 Task: Find connections with filter location Goražde with filter topic #personalbrandingwith filter profile language Potuguese with filter current company Hotel Jobs India with filter school SSVPS'S BAPUSAHEB SHIVAJIRAO DEORE COLLEGE OF ENGINEERING, DHULE. with filter industry Sugar and Confectionery Product Manufacturing with filter service category SupportTechnical Writing with filter keywords title Mechanical Engineer
Action: Mouse moved to (502, 95)
Screenshot: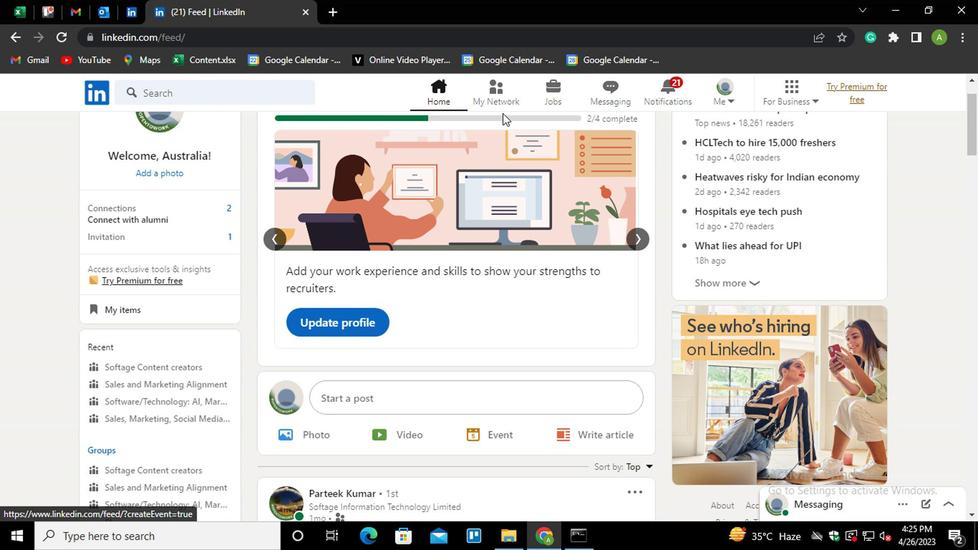 
Action: Mouse pressed left at (502, 95)
Screenshot: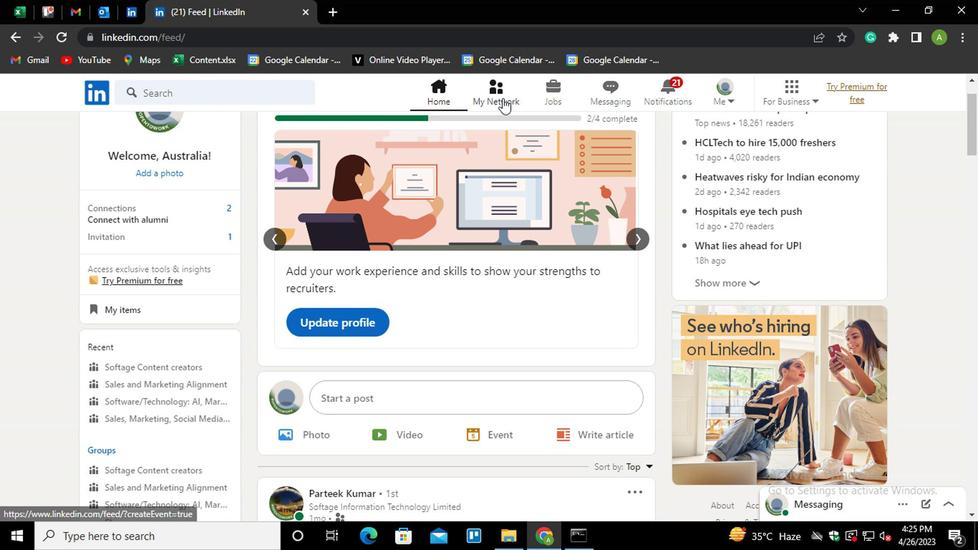 
Action: Mouse moved to (196, 163)
Screenshot: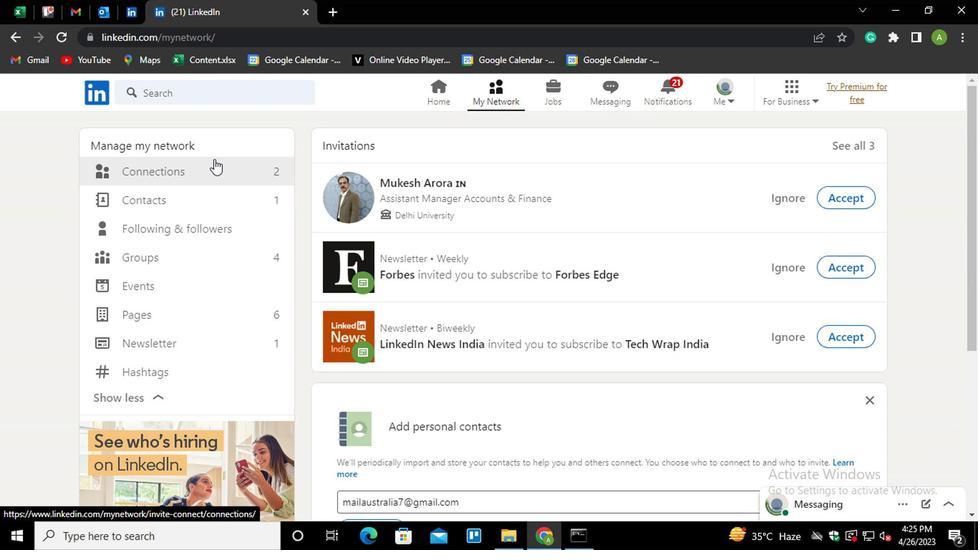 
Action: Mouse pressed left at (196, 163)
Screenshot: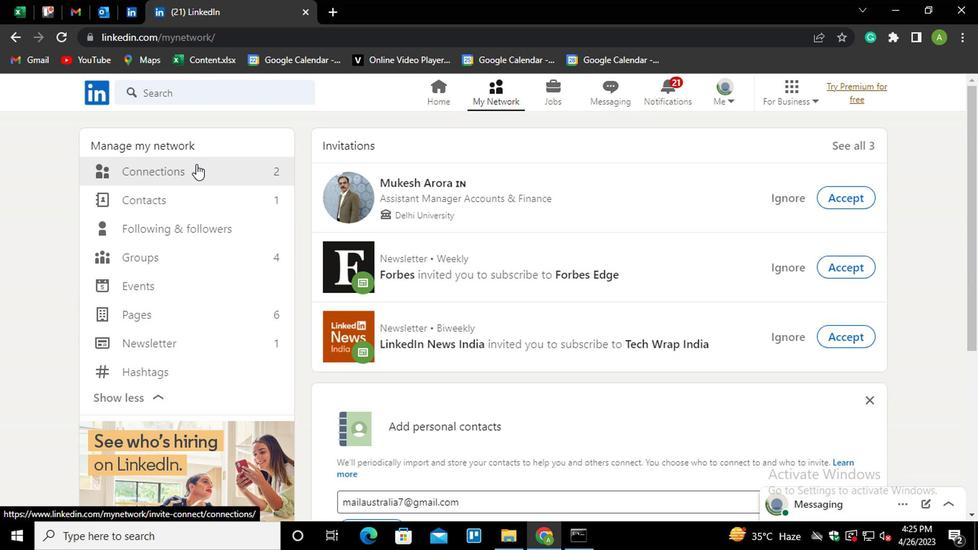 
Action: Mouse moved to (598, 169)
Screenshot: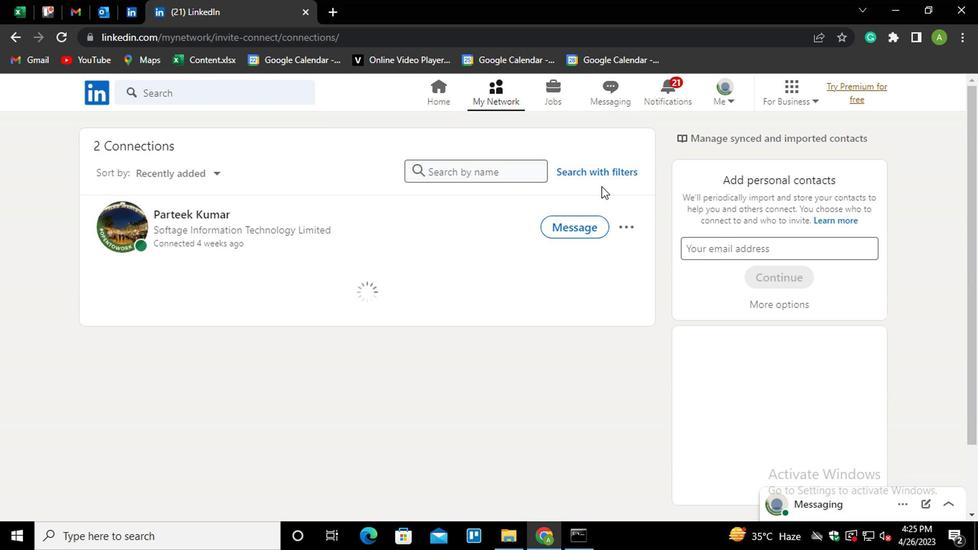 
Action: Mouse pressed left at (598, 169)
Screenshot: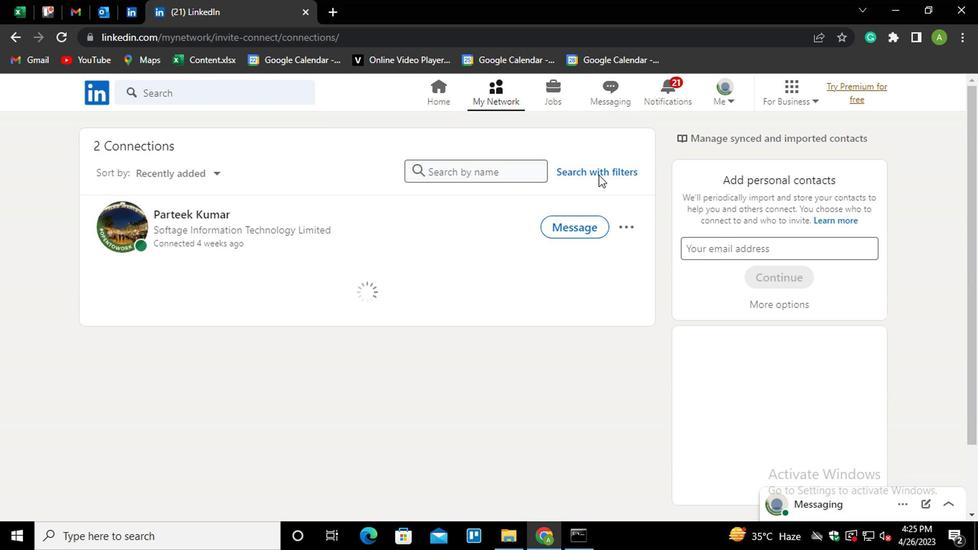 
Action: Mouse moved to (475, 130)
Screenshot: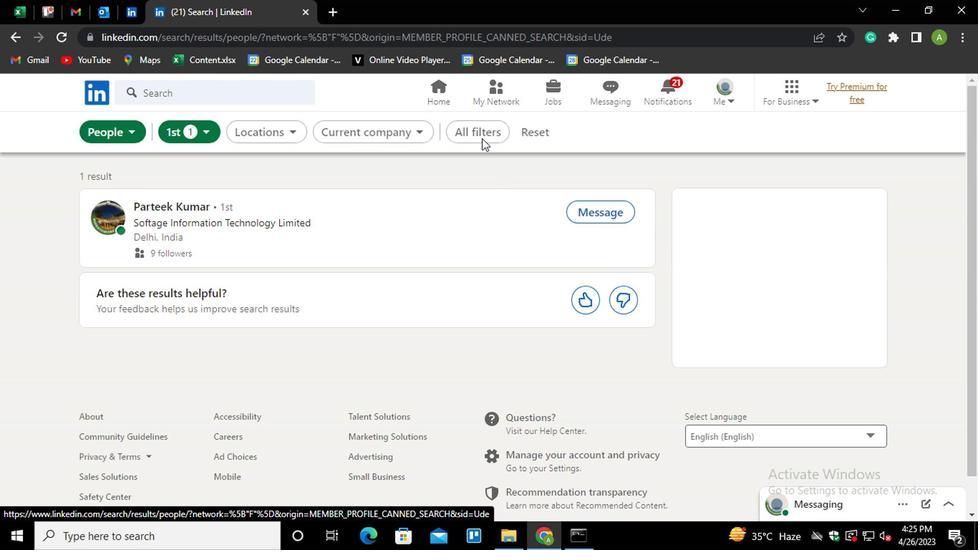 
Action: Mouse pressed left at (475, 130)
Screenshot: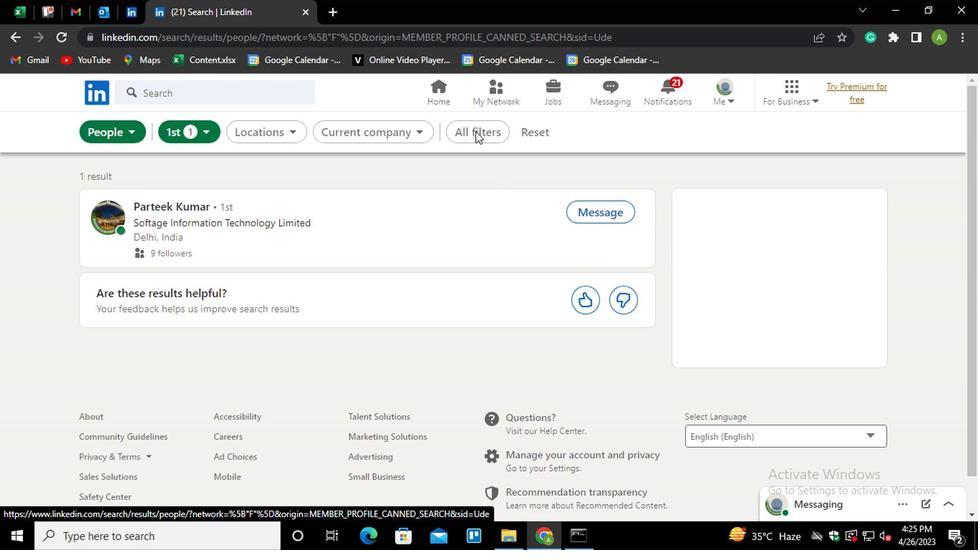 
Action: Mouse moved to (477, 136)
Screenshot: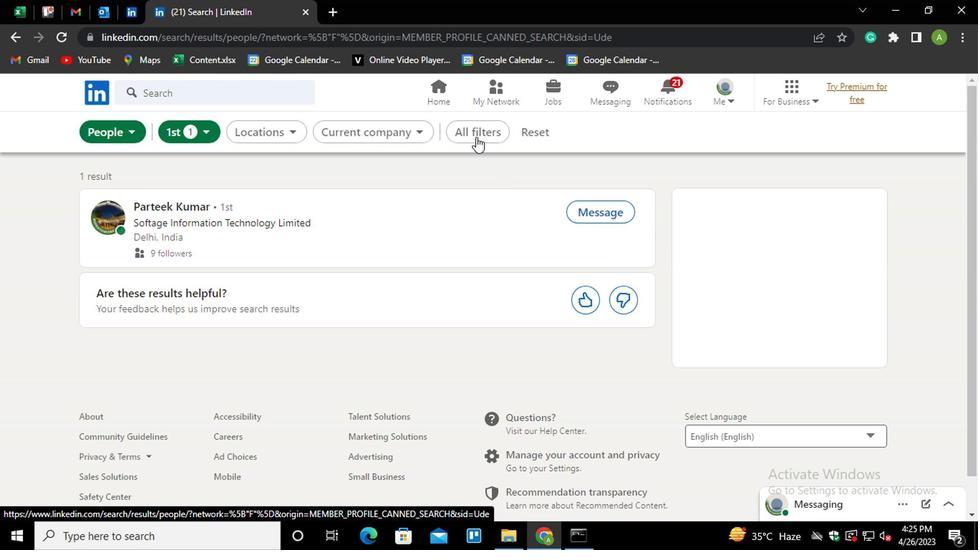 
Action: Mouse pressed left at (477, 136)
Screenshot: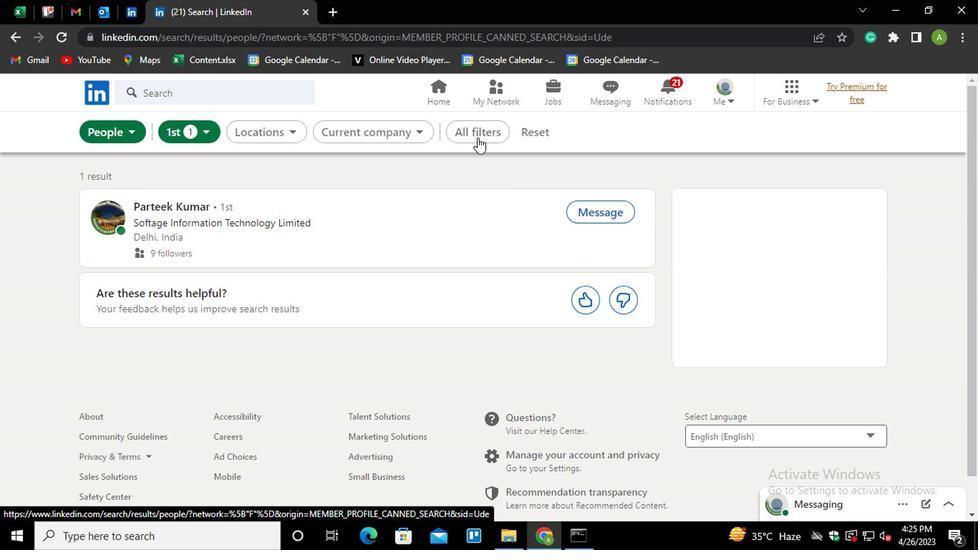 
Action: Mouse moved to (480, 131)
Screenshot: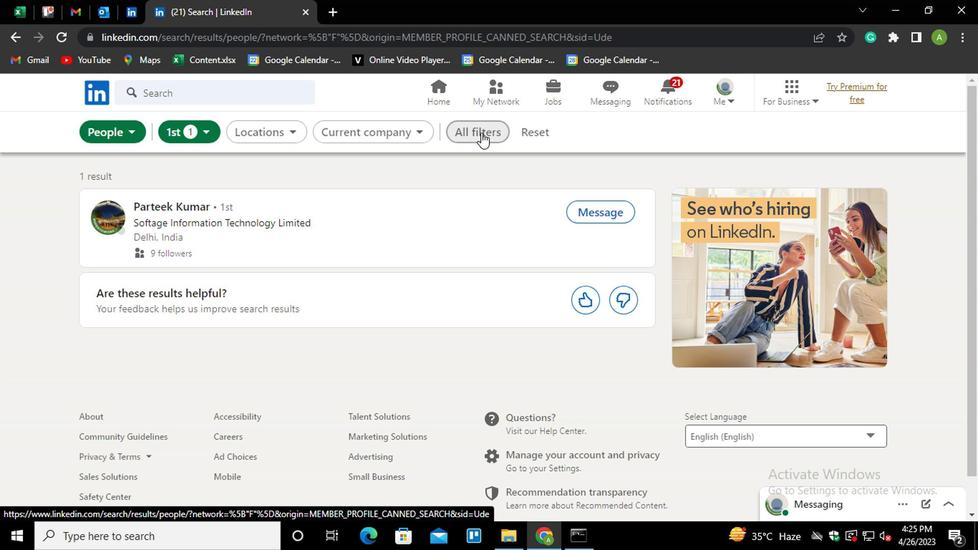 
Action: Mouse pressed left at (480, 131)
Screenshot: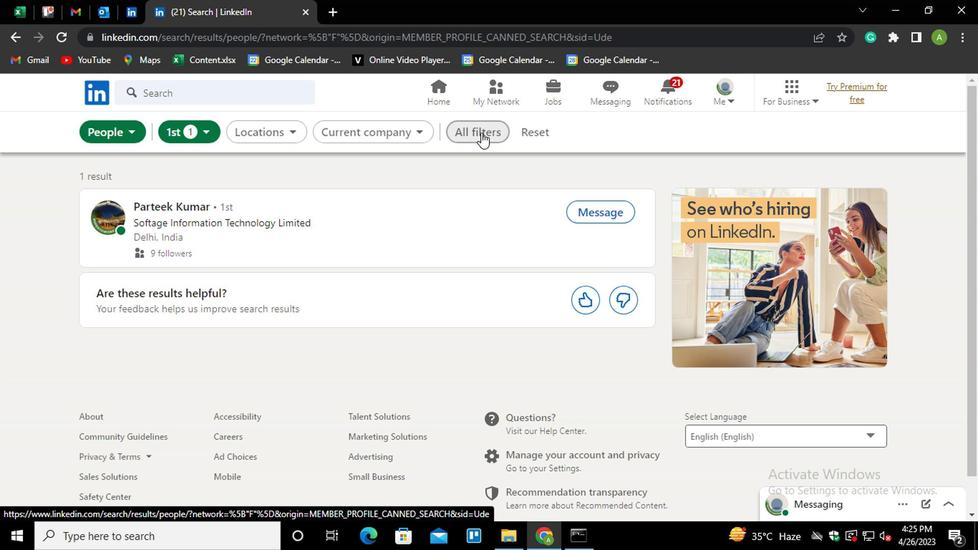 
Action: Mouse moved to (687, 265)
Screenshot: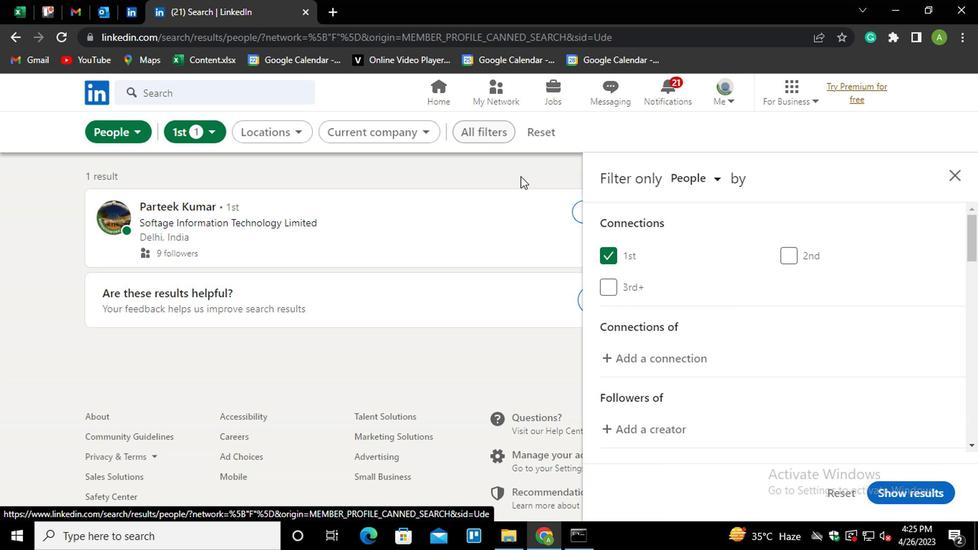 
Action: Mouse scrolled (687, 264) with delta (0, -1)
Screenshot: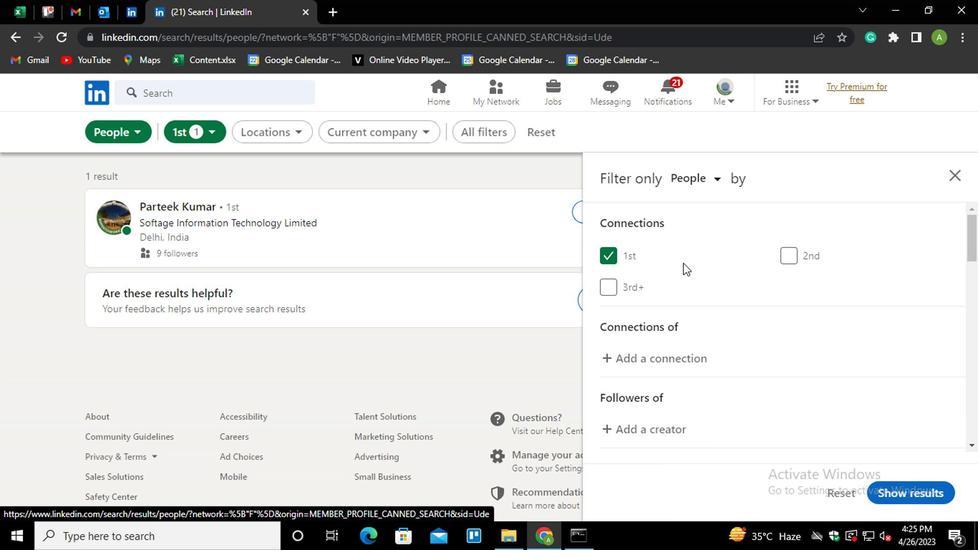 
Action: Mouse scrolled (687, 264) with delta (0, -1)
Screenshot: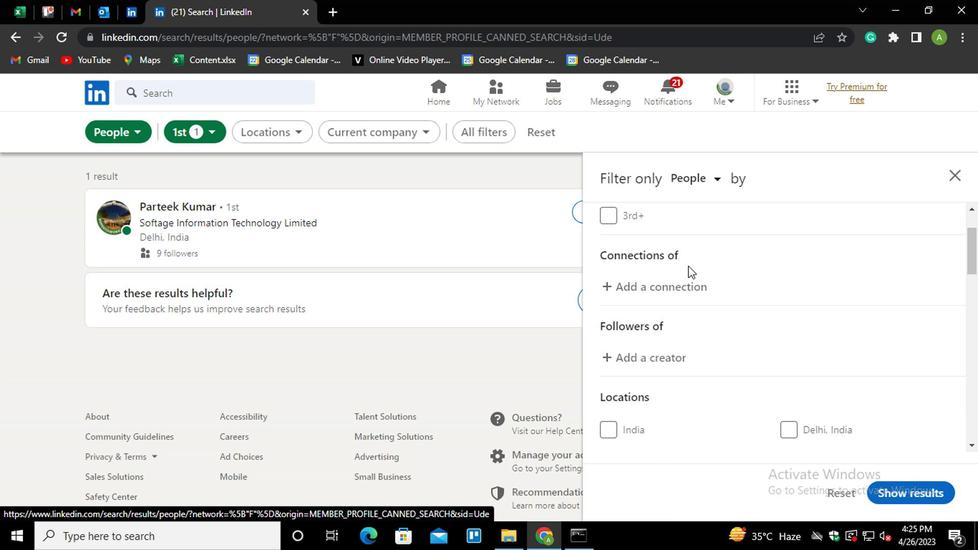 
Action: Mouse scrolled (687, 264) with delta (0, -1)
Screenshot: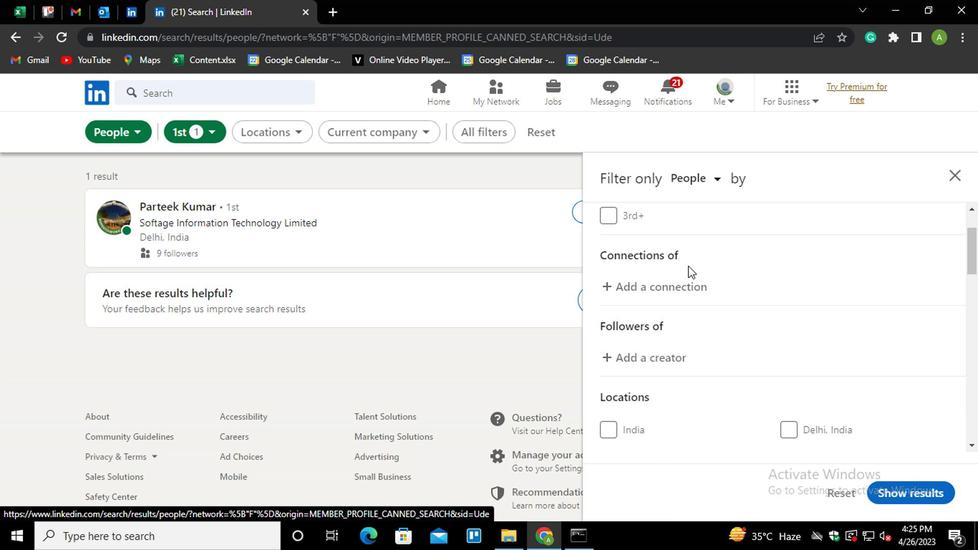 
Action: Mouse moved to (687, 265)
Screenshot: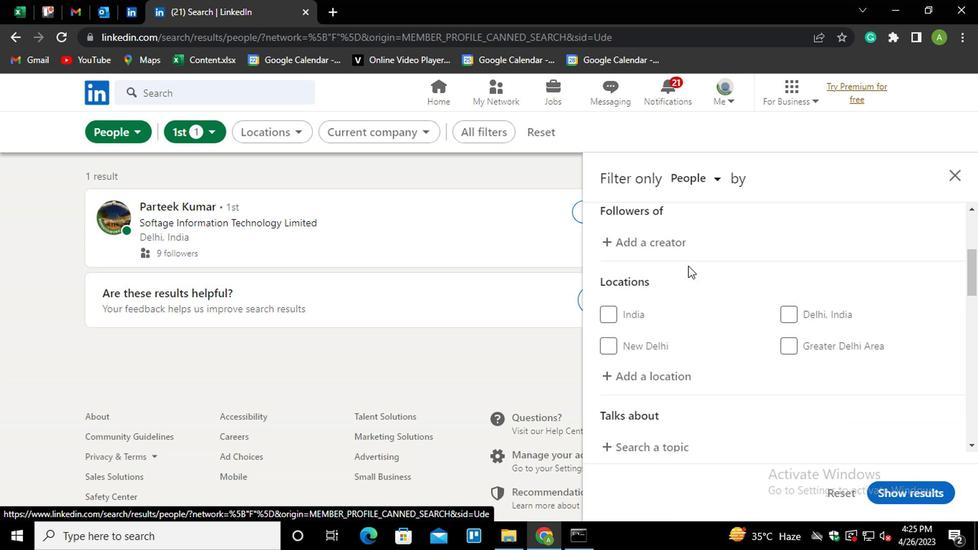 
Action: Mouse scrolled (687, 264) with delta (0, -1)
Screenshot: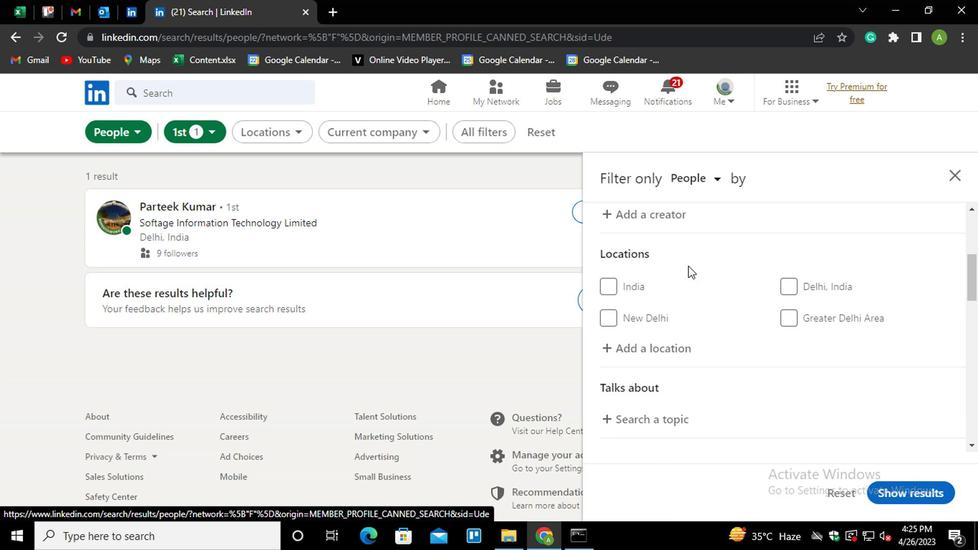 
Action: Mouse moved to (665, 266)
Screenshot: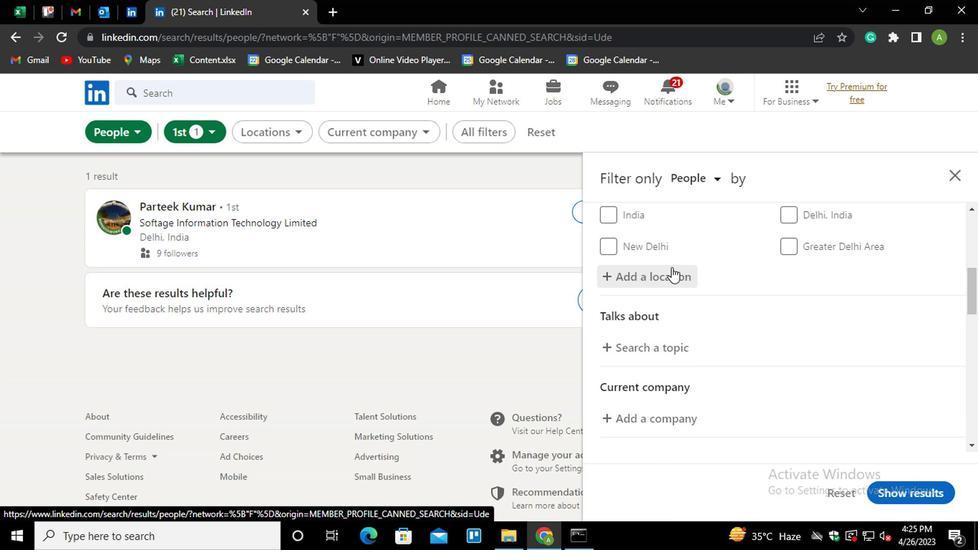 
Action: Mouse pressed left at (665, 266)
Screenshot: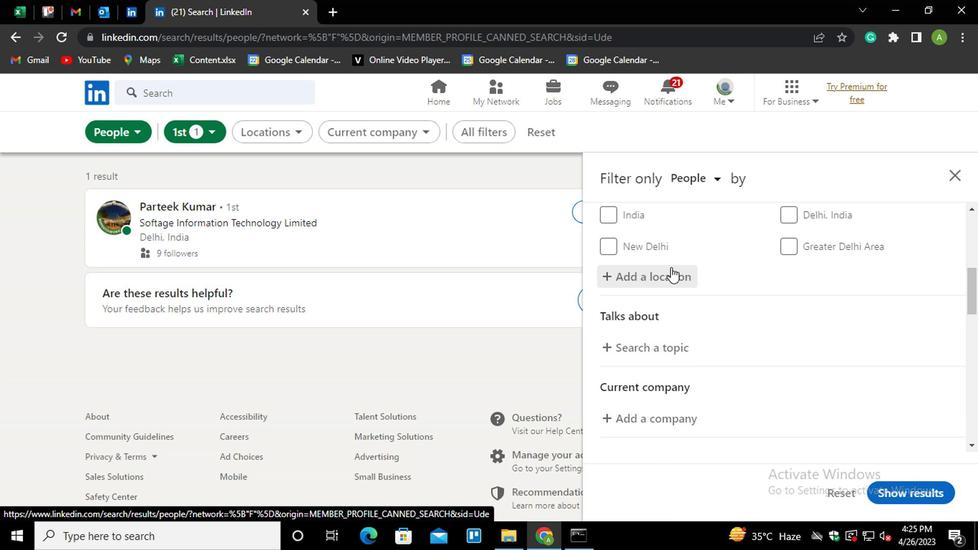 
Action: Mouse moved to (668, 274)
Screenshot: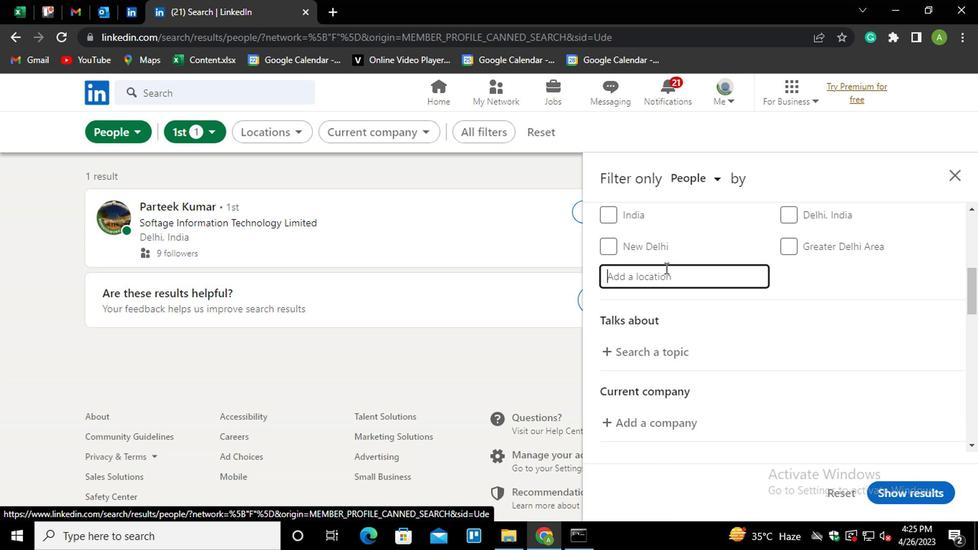 
Action: Mouse pressed left at (668, 274)
Screenshot: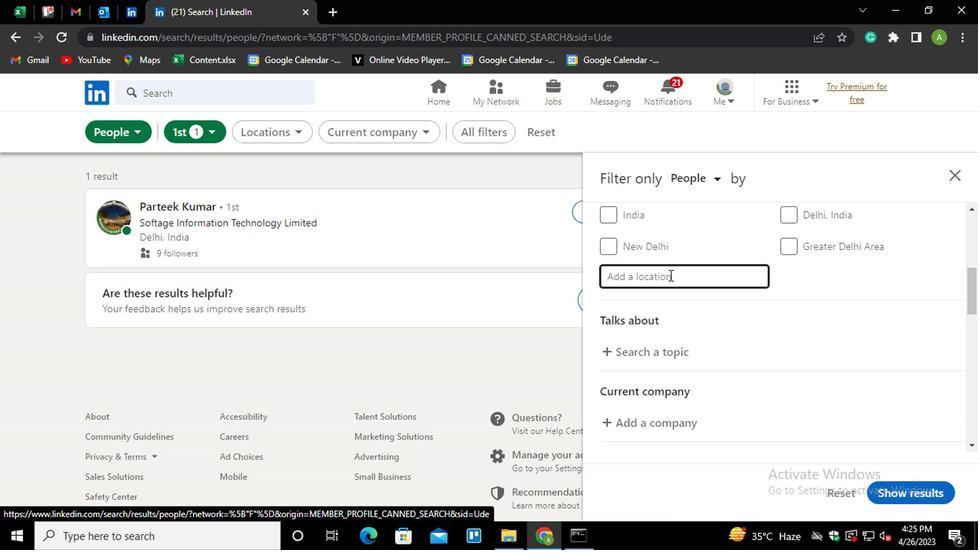 
Action: Mouse moved to (667, 276)
Screenshot: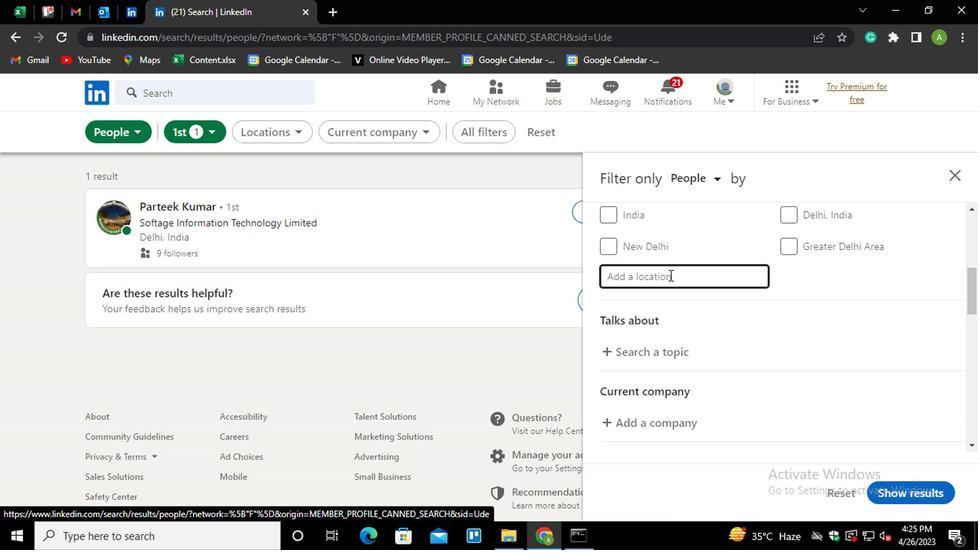 
Action: Key pressed <Key.shift>GORAZDE
Screenshot: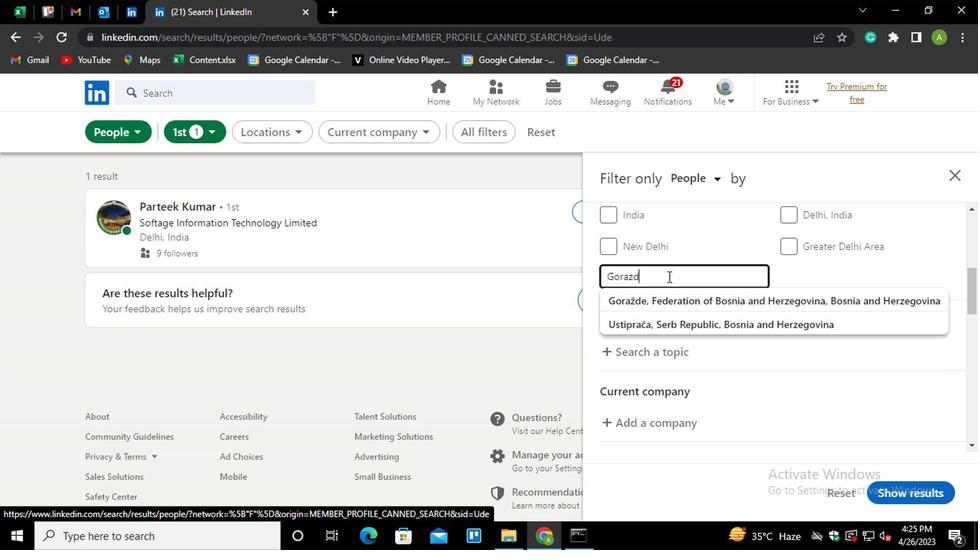 
Action: Mouse moved to (740, 249)
Screenshot: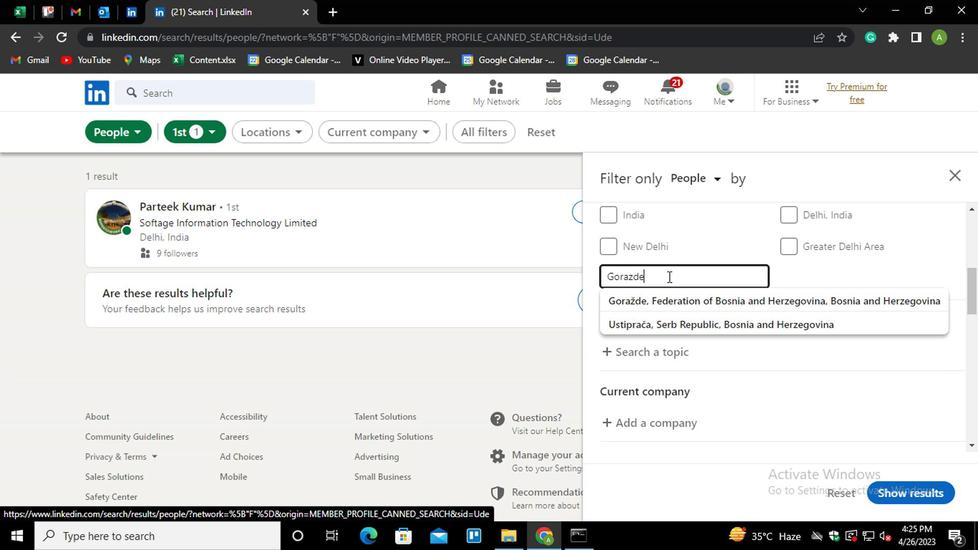 
Action: Key pressed <Key.down><Key.enter>
Screenshot: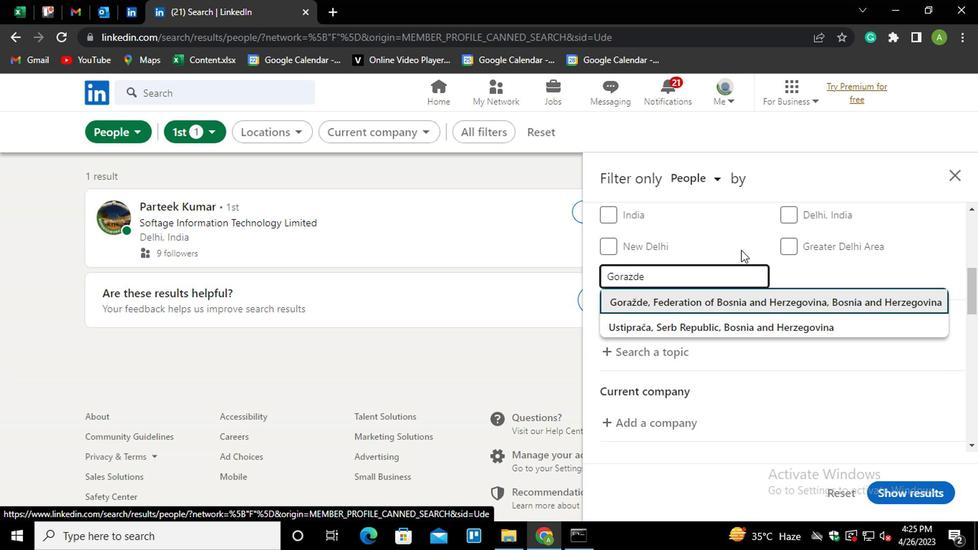 
Action: Mouse moved to (748, 246)
Screenshot: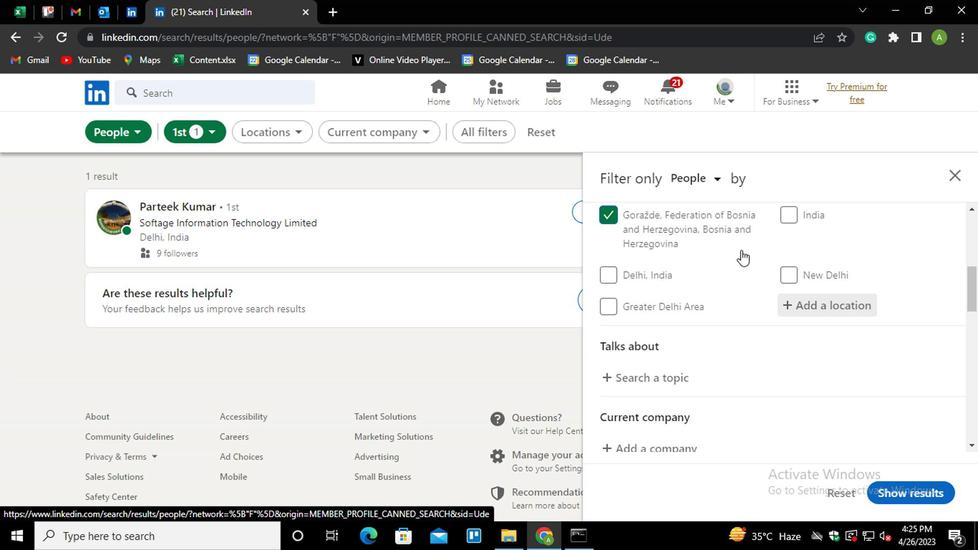 
Action: Mouse scrolled (748, 245) with delta (0, -1)
Screenshot: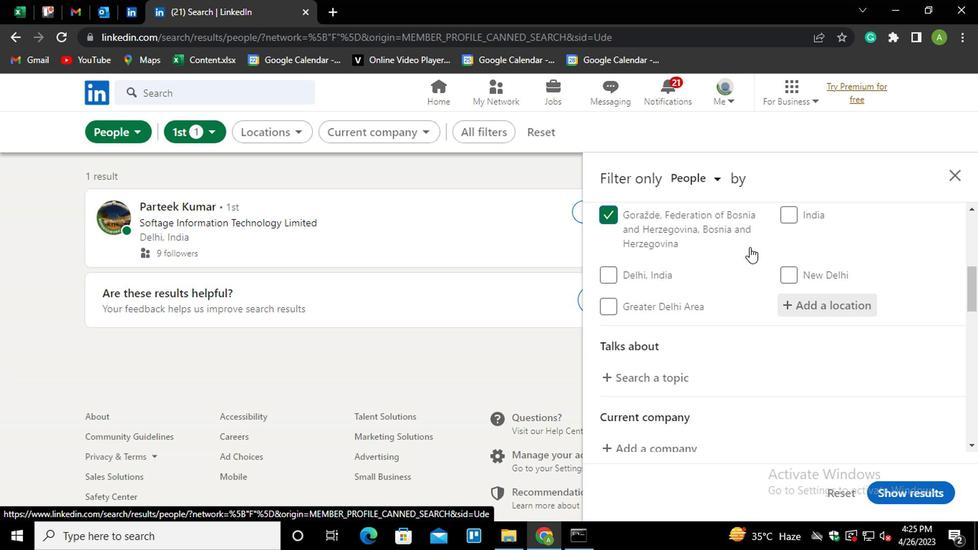 
Action: Mouse moved to (689, 294)
Screenshot: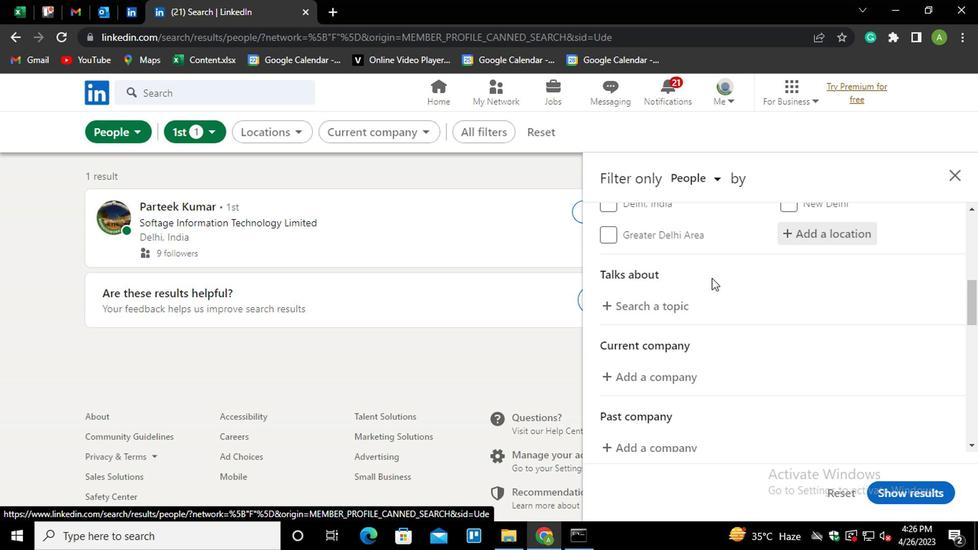 
Action: Mouse pressed left at (689, 294)
Screenshot: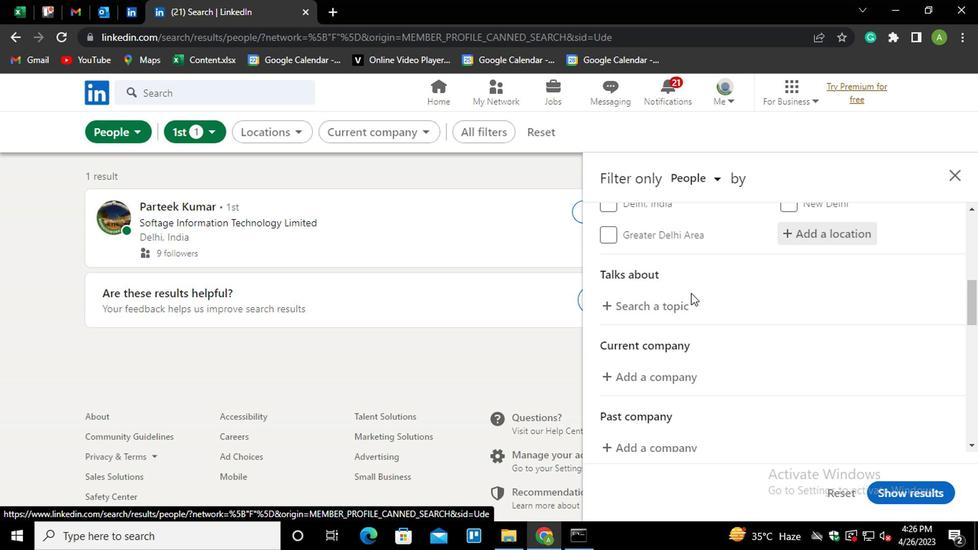 
Action: Mouse moved to (692, 302)
Screenshot: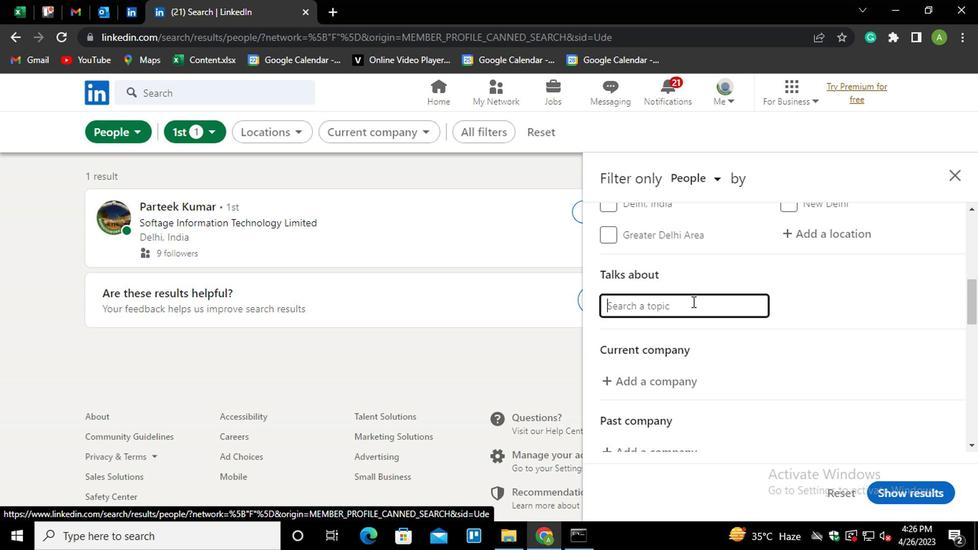 
Action: Mouse pressed left at (692, 302)
Screenshot: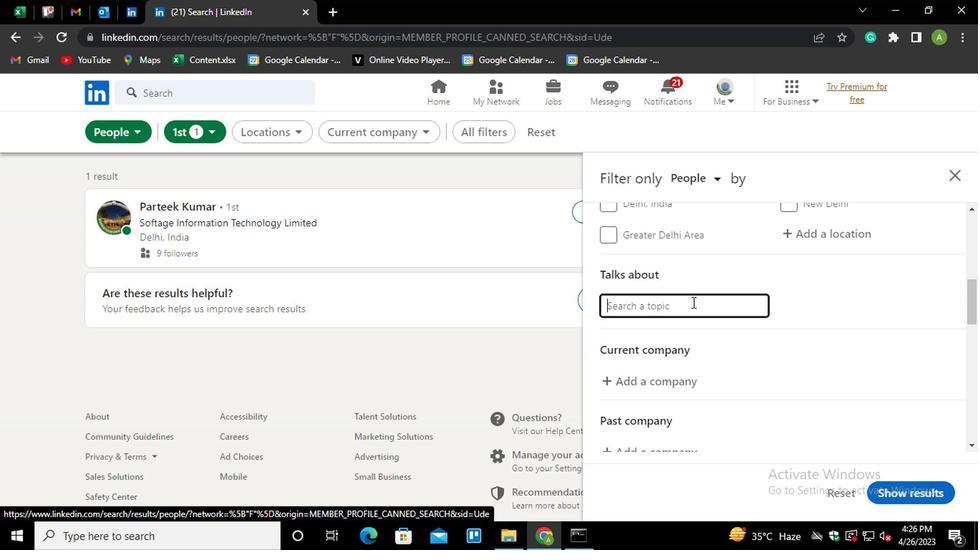 
Action: Mouse moved to (691, 303)
Screenshot: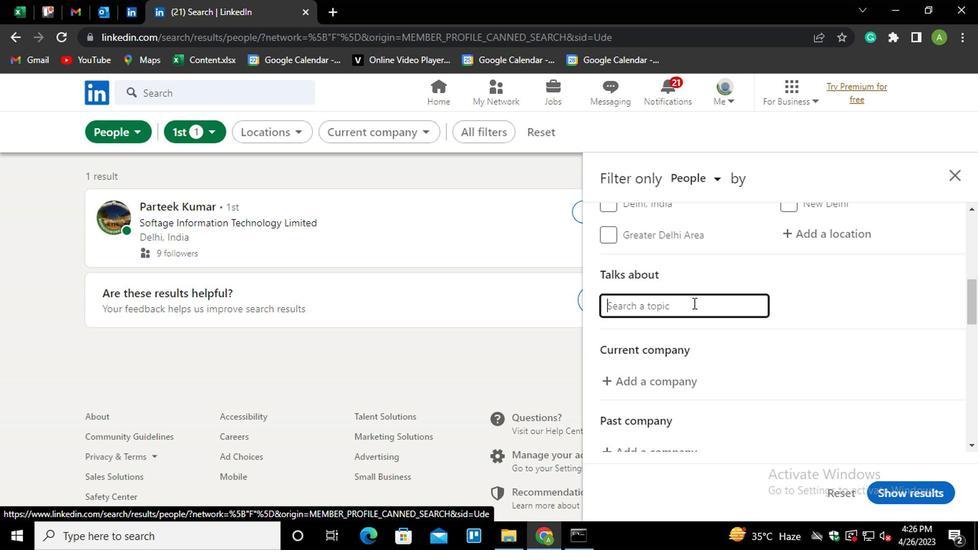 
Action: Key pressed <Key.shift>
Screenshot: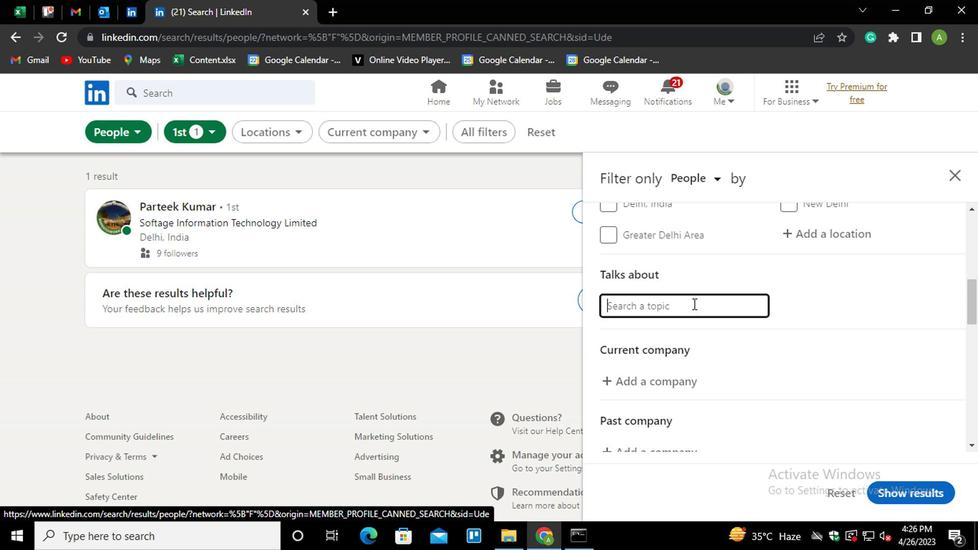 
Action: Mouse moved to (691, 303)
Screenshot: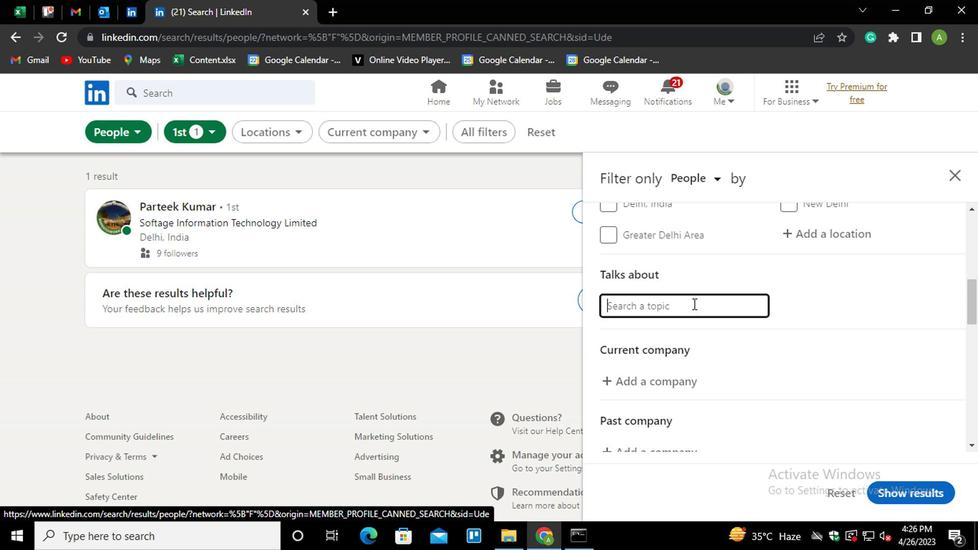 
Action: Key pressed <Key.shift><Key.shift><Key.shift><Key.shift><Key.shift><Key.shift><Key.shift><Key.shift><Key.shift><Key.shift><Key.shift><Key.shift><Key.shift><Key.shift><Key.shift><Key.shift><Key.shift>#PERSONALTRAINING
Screenshot: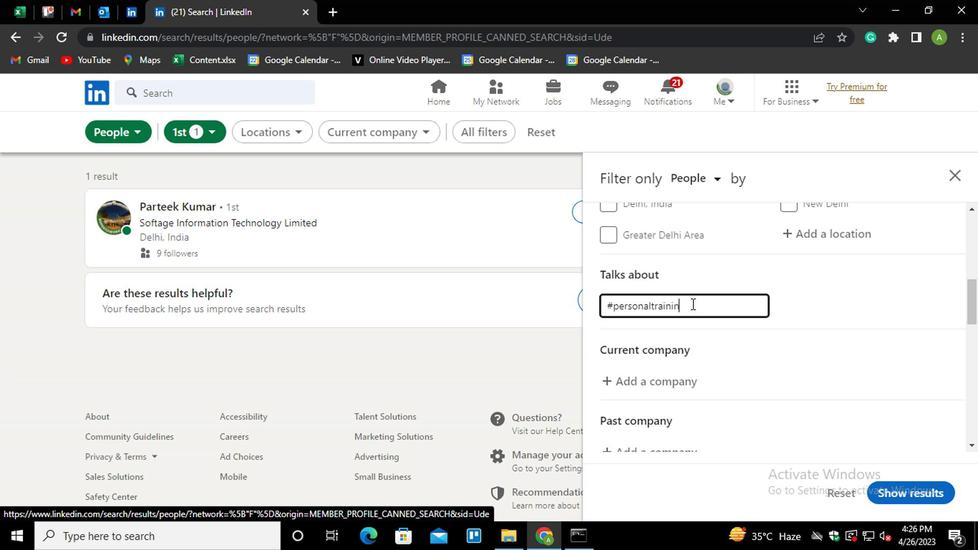 
Action: Mouse moved to (833, 304)
Screenshot: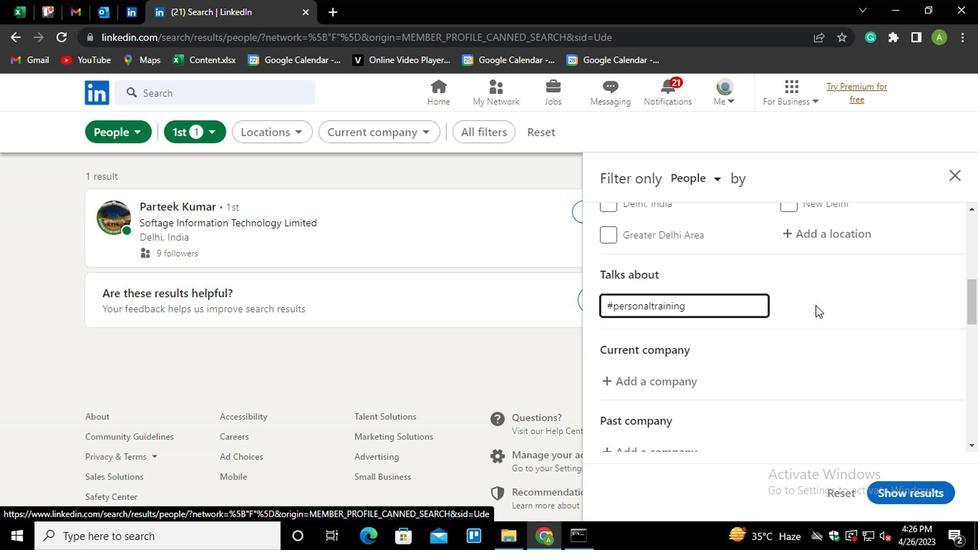
Action: Mouse pressed left at (833, 304)
Screenshot: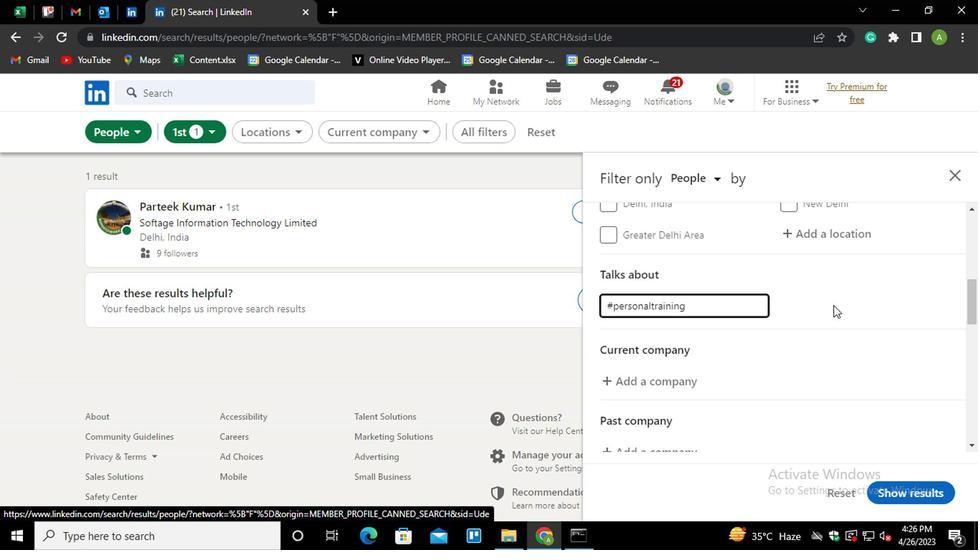 
Action: Mouse moved to (830, 317)
Screenshot: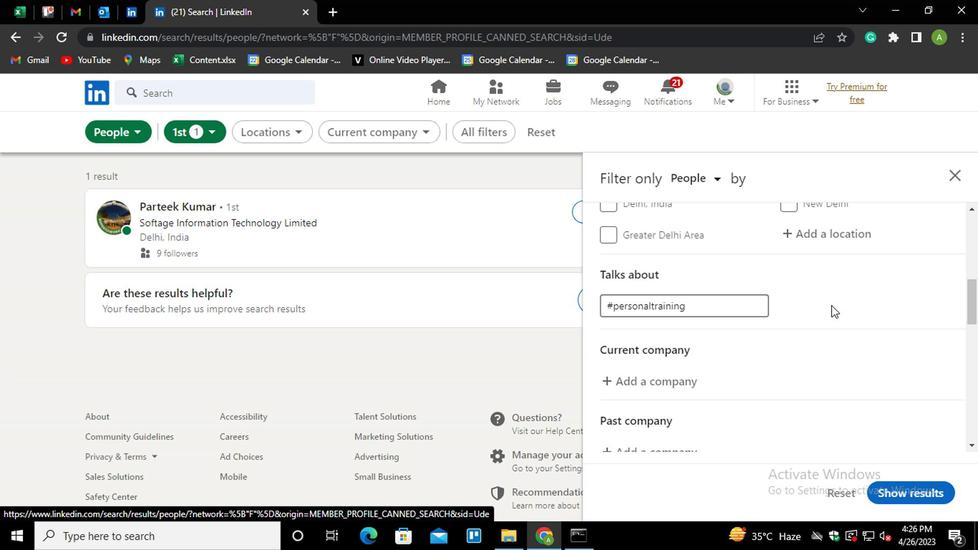 
Action: Mouse scrolled (830, 316) with delta (0, 0)
Screenshot: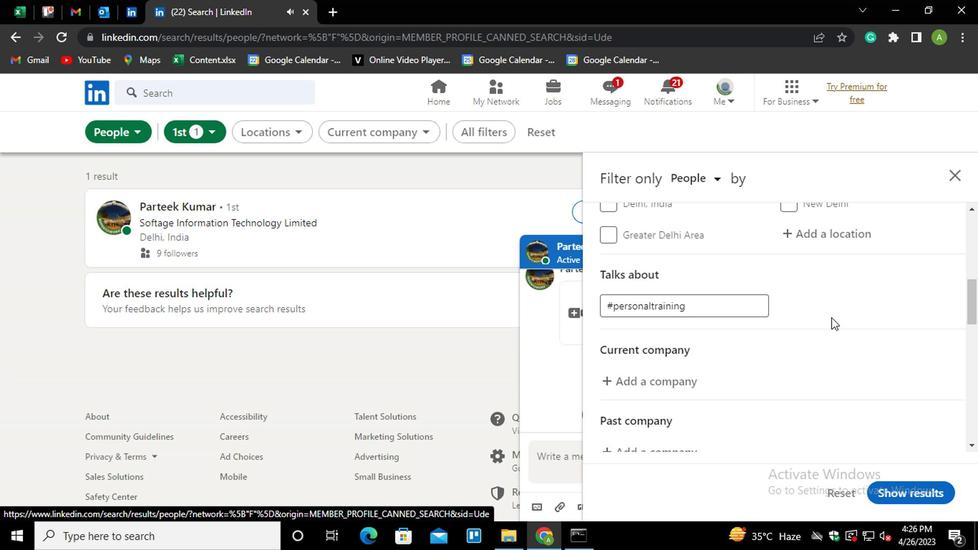
Action: Mouse moved to (829, 318)
Screenshot: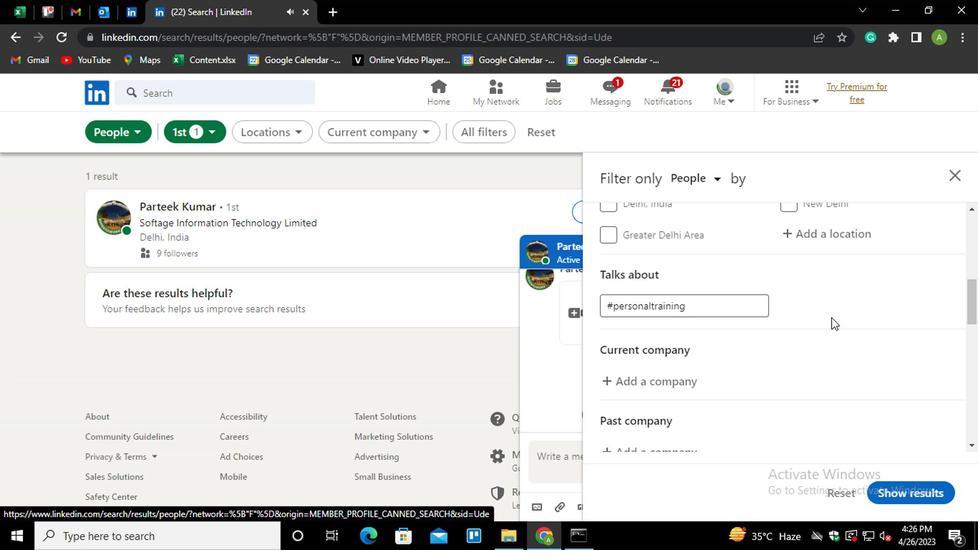 
Action: Mouse scrolled (829, 317) with delta (0, -1)
Screenshot: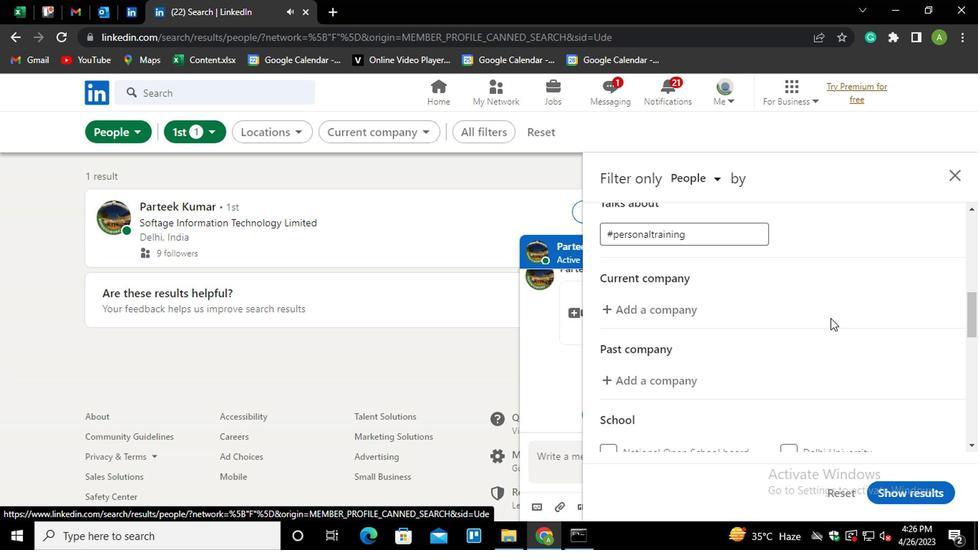 
Action: Mouse scrolled (829, 317) with delta (0, -1)
Screenshot: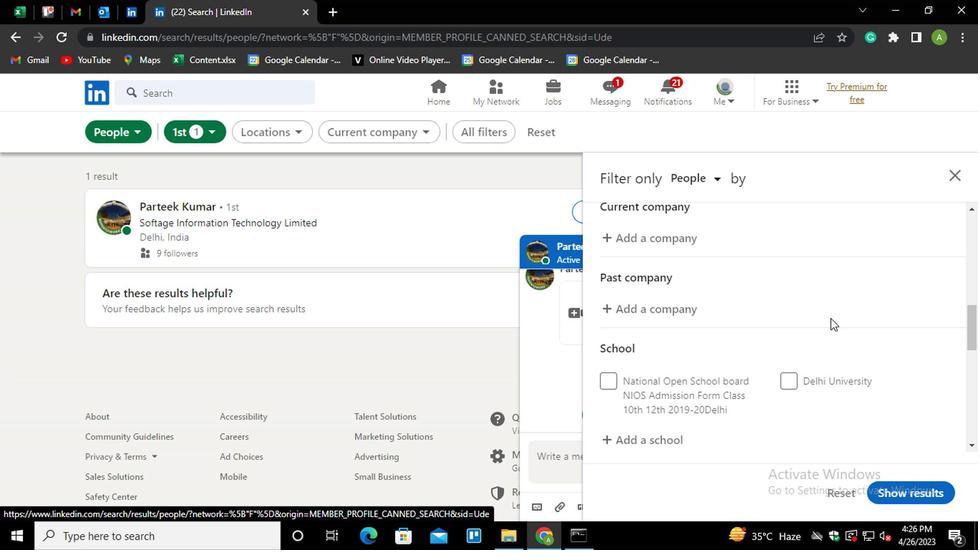 
Action: Mouse scrolled (829, 317) with delta (0, -1)
Screenshot: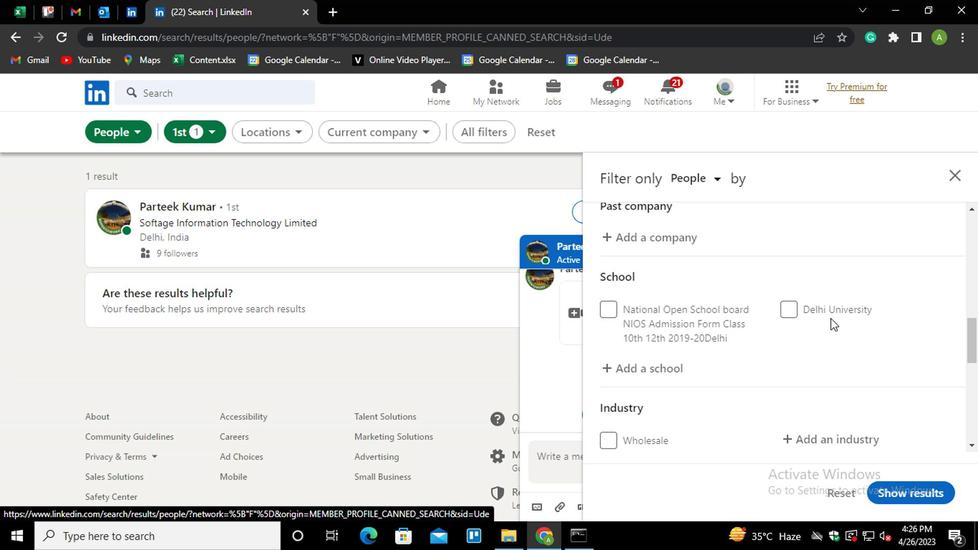 
Action: Mouse scrolled (829, 318) with delta (0, 0)
Screenshot: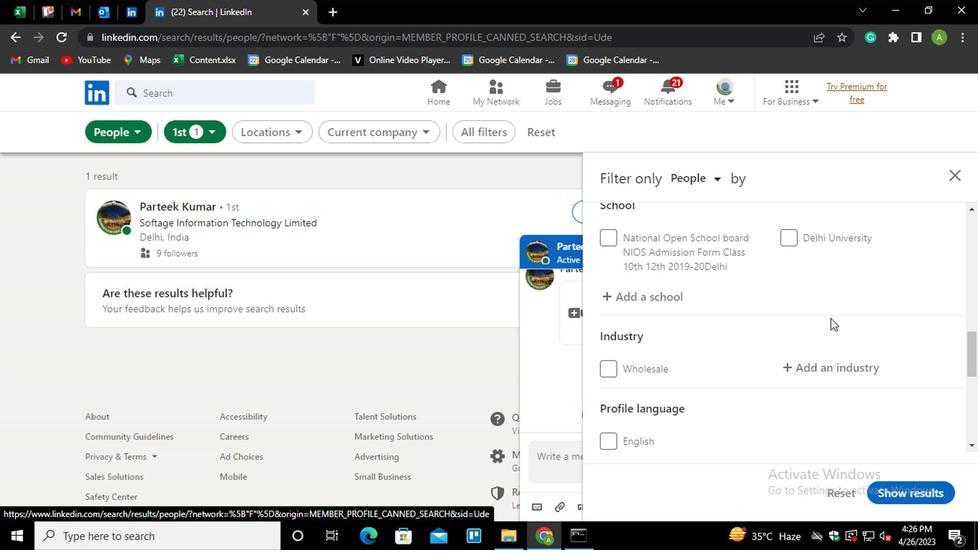 
Action: Mouse moved to (828, 319)
Screenshot: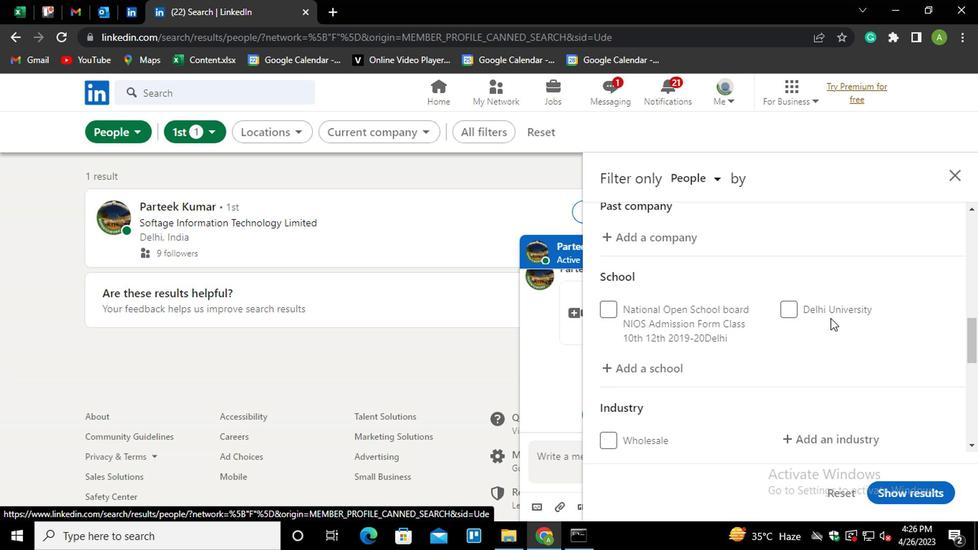 
Action: Mouse scrolled (828, 318) with delta (0, -1)
Screenshot: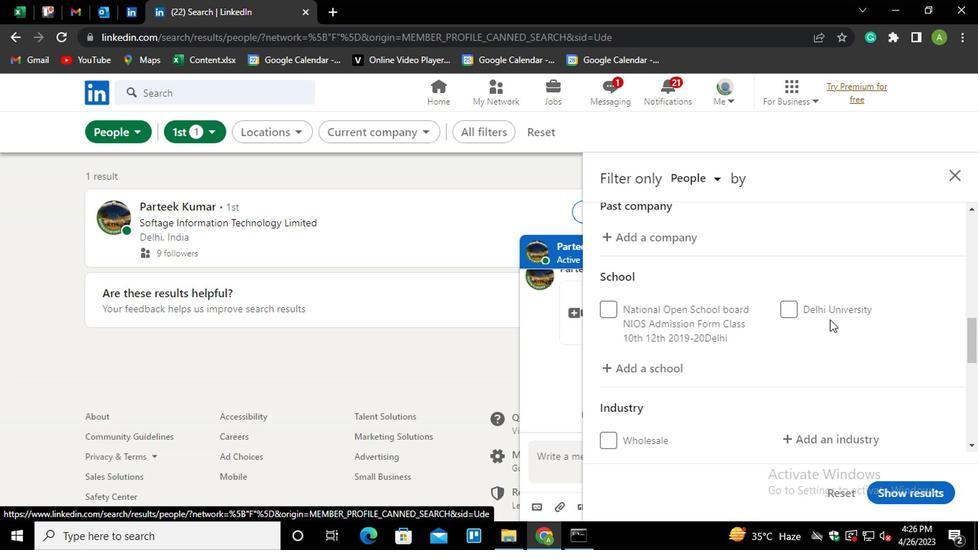 
Action: Mouse scrolled (828, 320) with delta (0, 0)
Screenshot: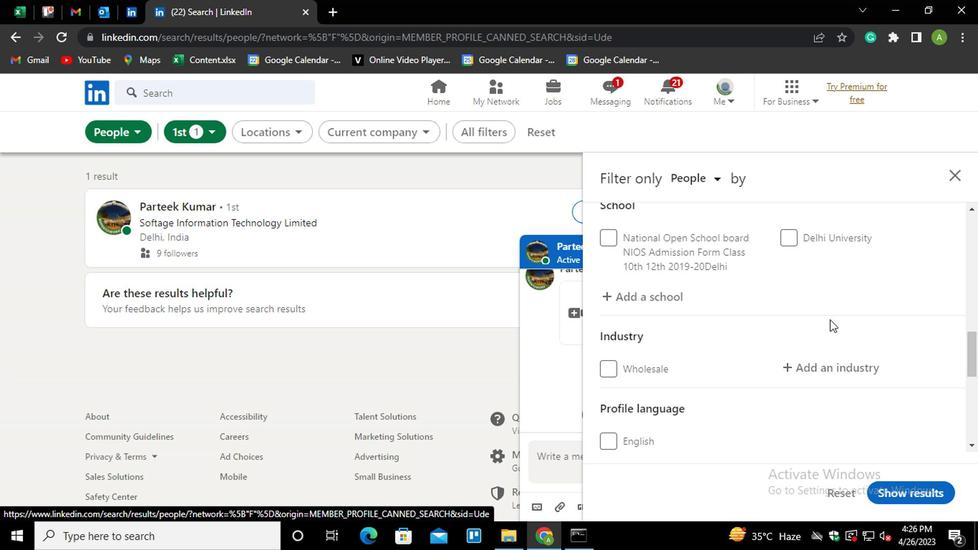 
Action: Mouse moved to (828, 319)
Screenshot: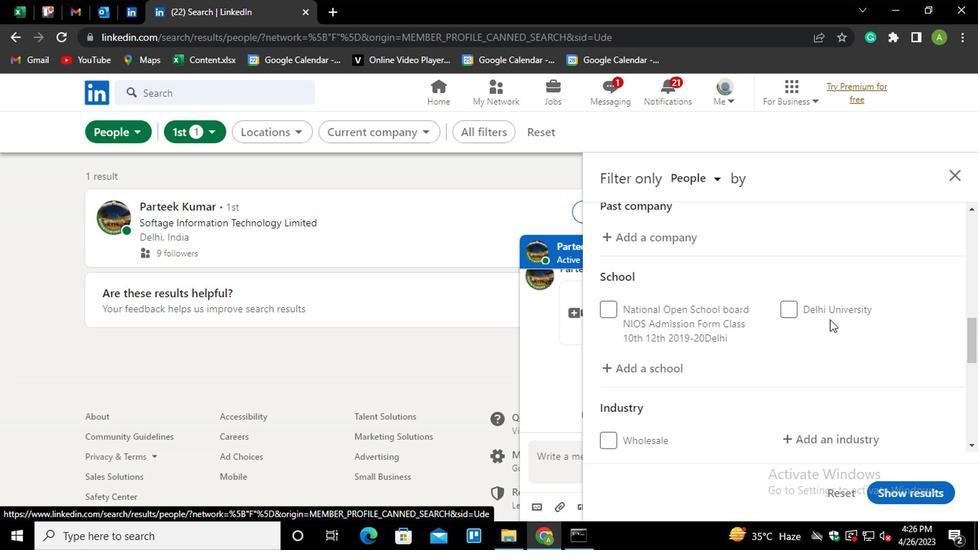 
Action: Mouse scrolled (828, 320) with delta (0, 0)
Screenshot: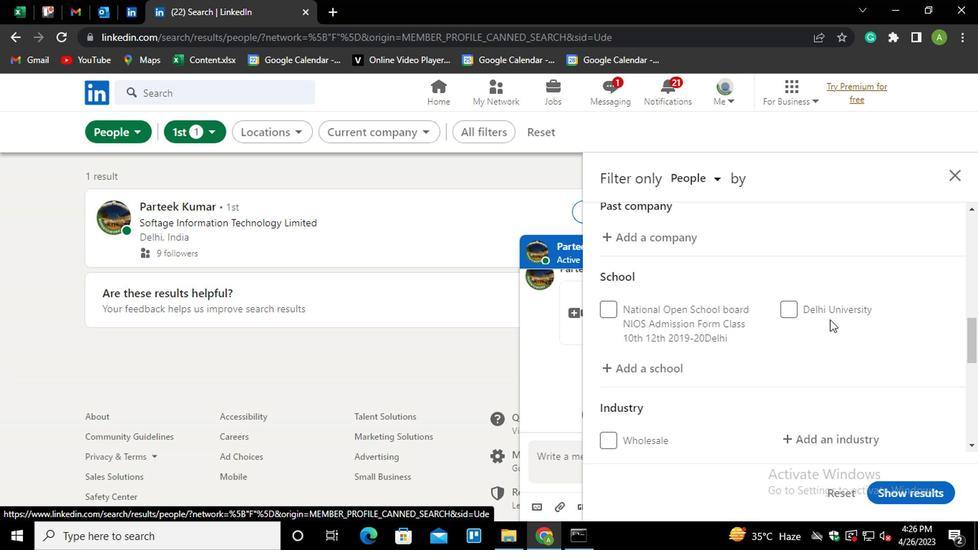 
Action: Mouse scrolled (828, 320) with delta (0, 0)
Screenshot: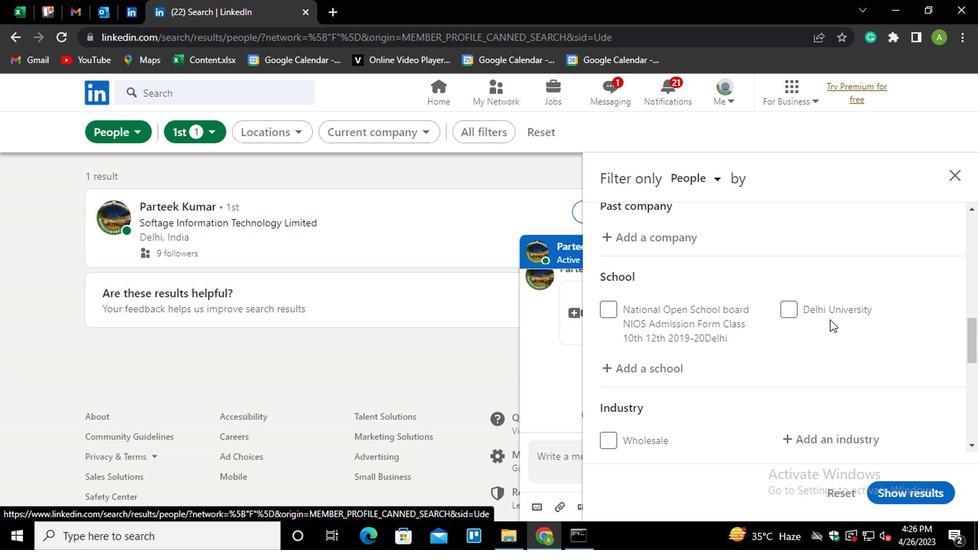 
Action: Mouse moved to (641, 295)
Screenshot: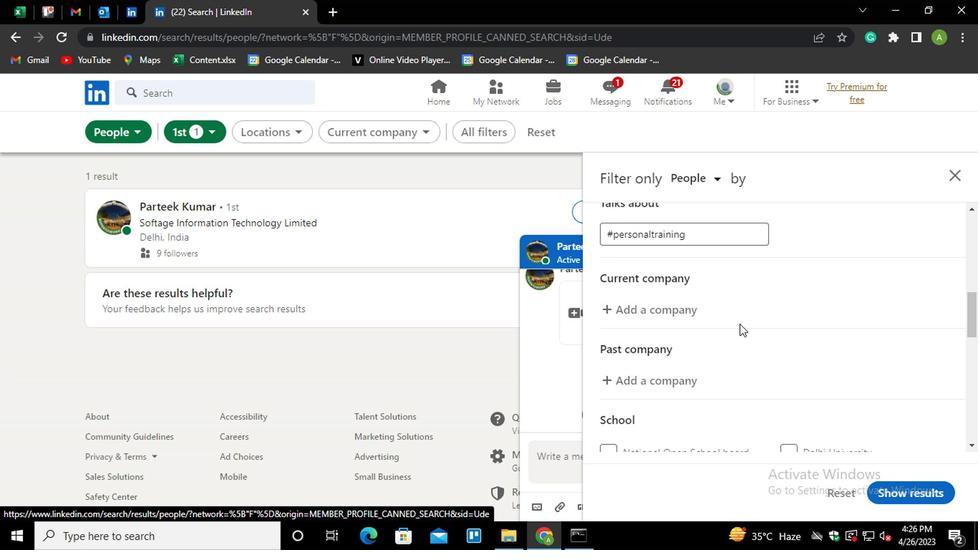 
Action: Mouse pressed left at (641, 295)
Screenshot: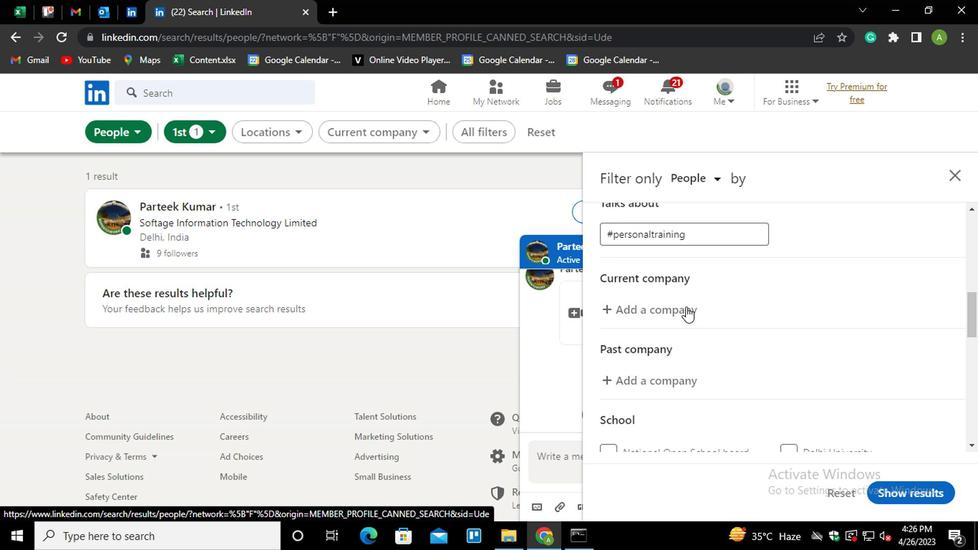 
Action: Mouse moved to (647, 302)
Screenshot: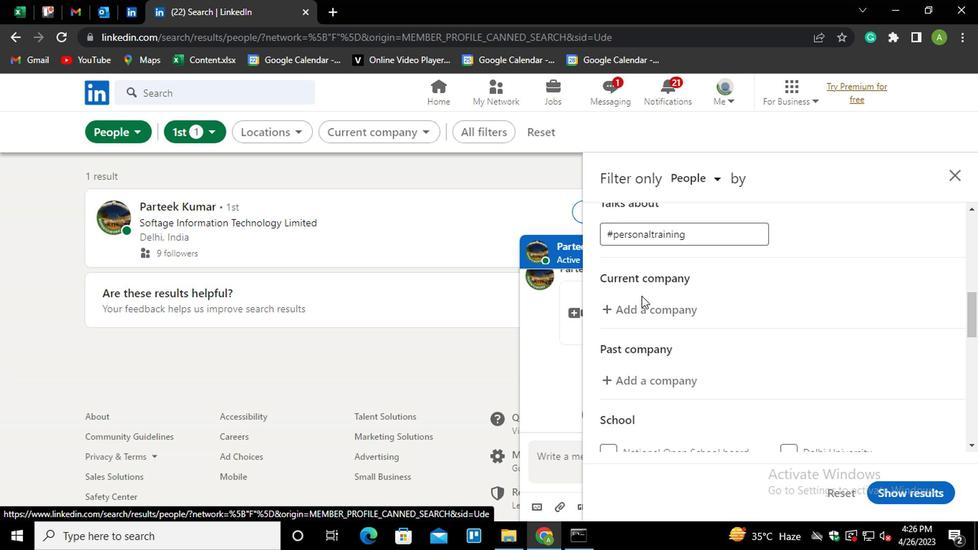 
Action: Mouse pressed left at (647, 302)
Screenshot: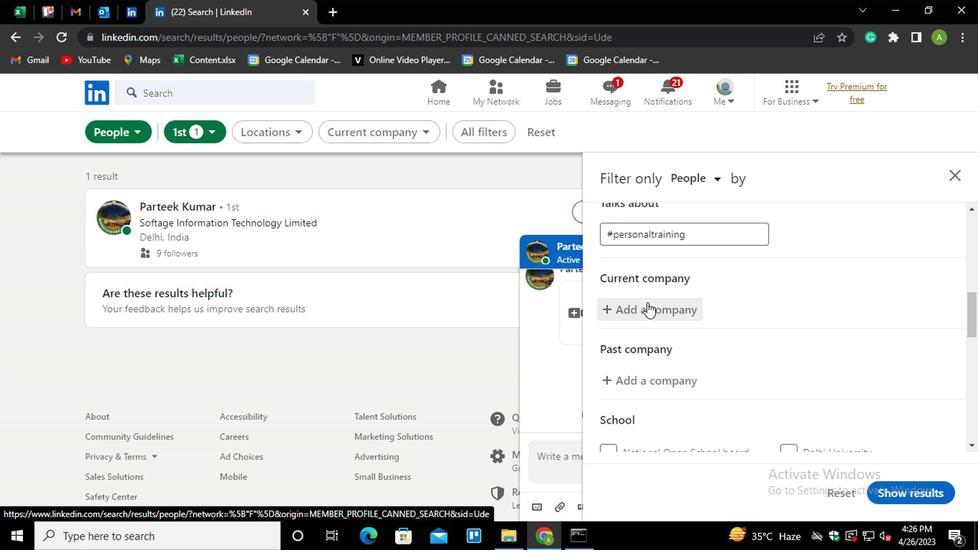 
Action: Mouse moved to (651, 306)
Screenshot: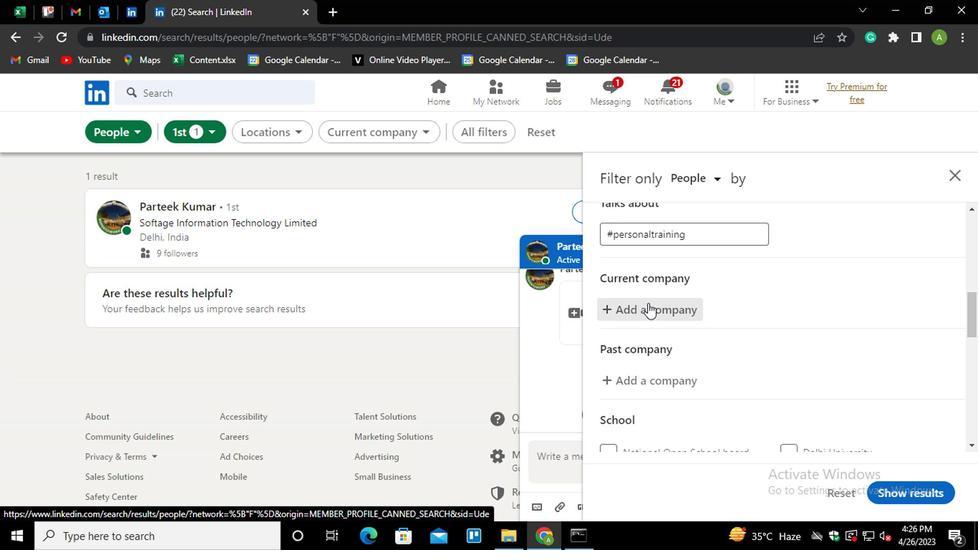 
Action: Mouse pressed left at (651, 306)
Screenshot: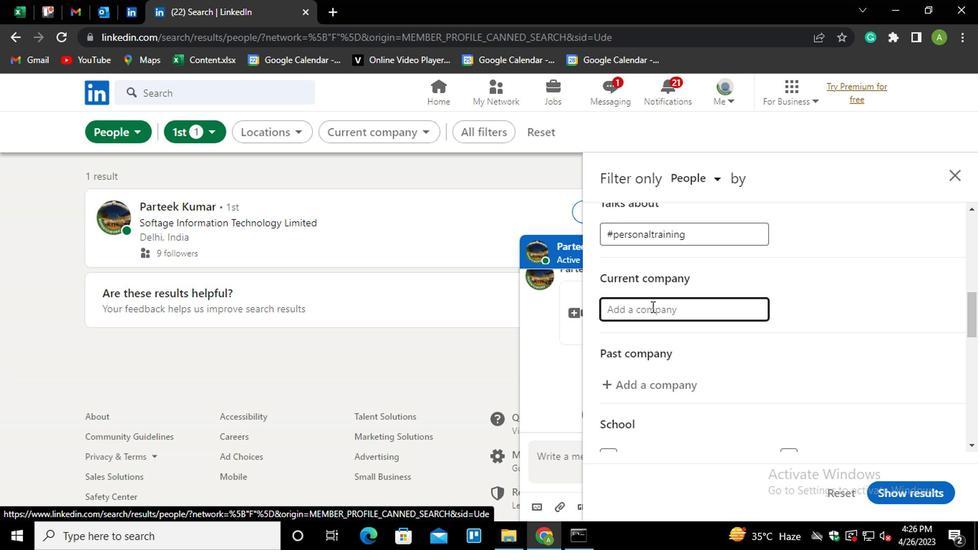
Action: Mouse moved to (651, 306)
Screenshot: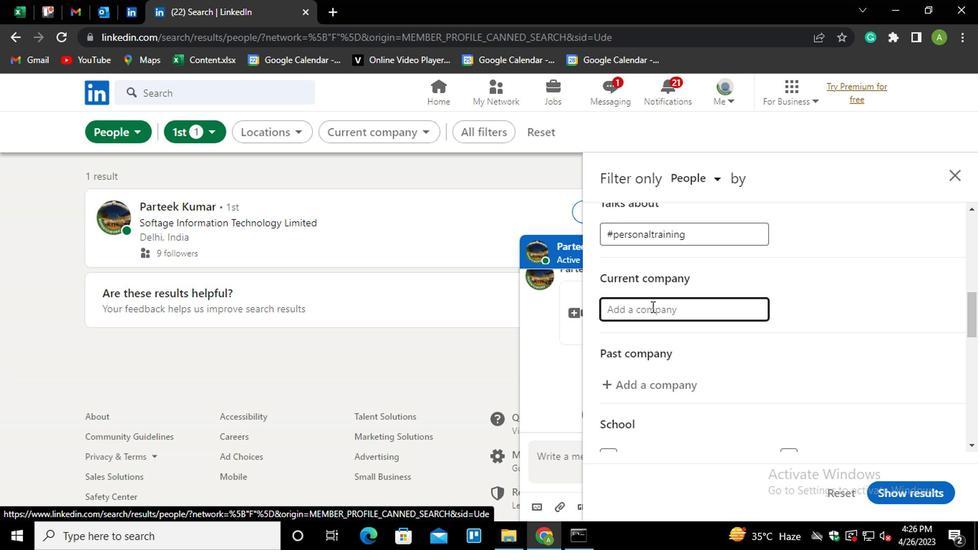 
Action: Key pressed <Key.shift_r><Key.shift_r><Key.shift_r>HOTEL<Key.space><Key.shift_r>JOBS<Key.down><Key.down><Key.down><Key.enter>
Screenshot: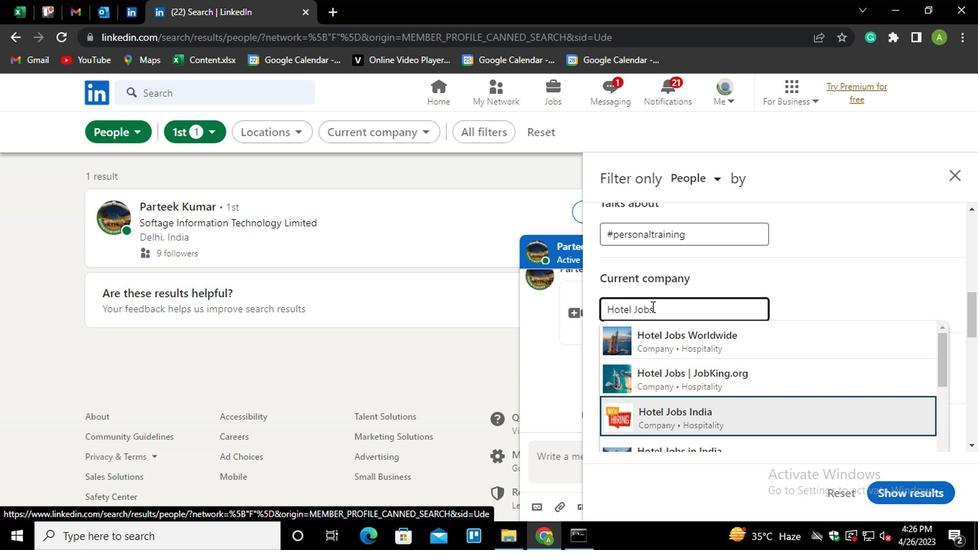 
Action: Mouse moved to (700, 366)
Screenshot: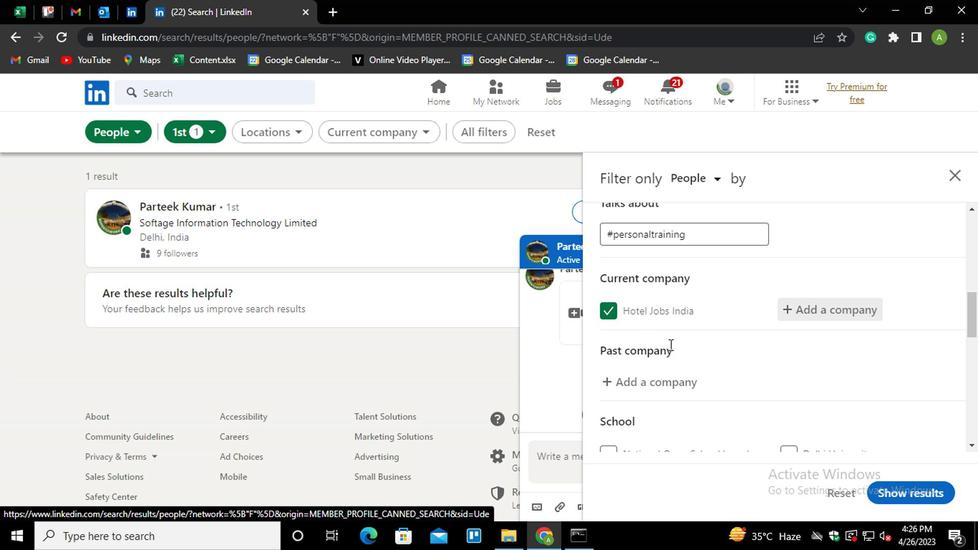 
Action: Mouse scrolled (700, 365) with delta (0, 0)
Screenshot: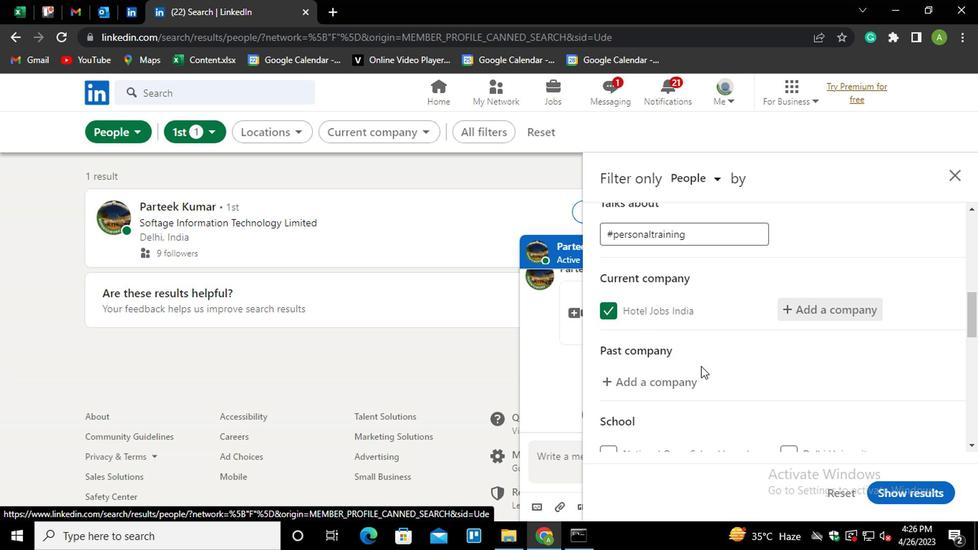 
Action: Mouse moved to (706, 364)
Screenshot: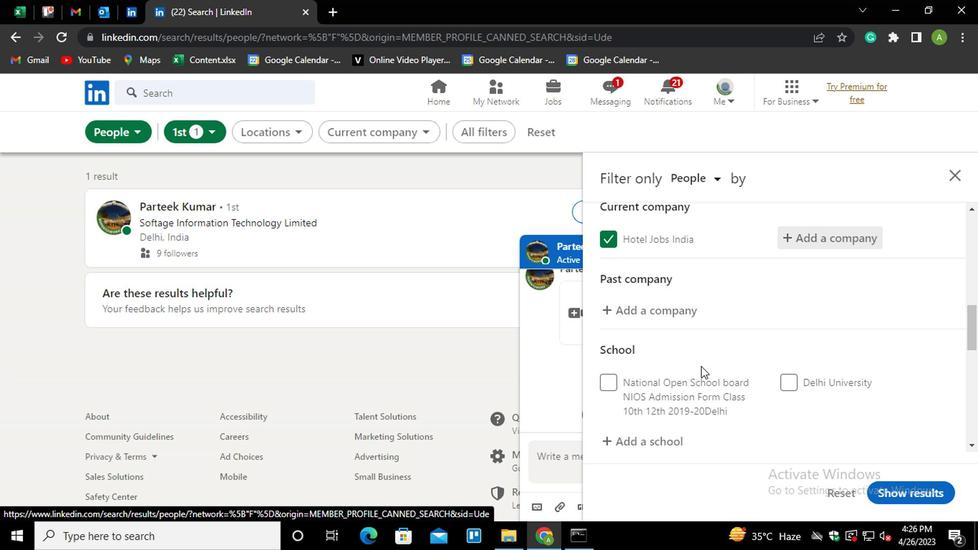 
Action: Mouse scrolled (706, 363) with delta (0, 0)
Screenshot: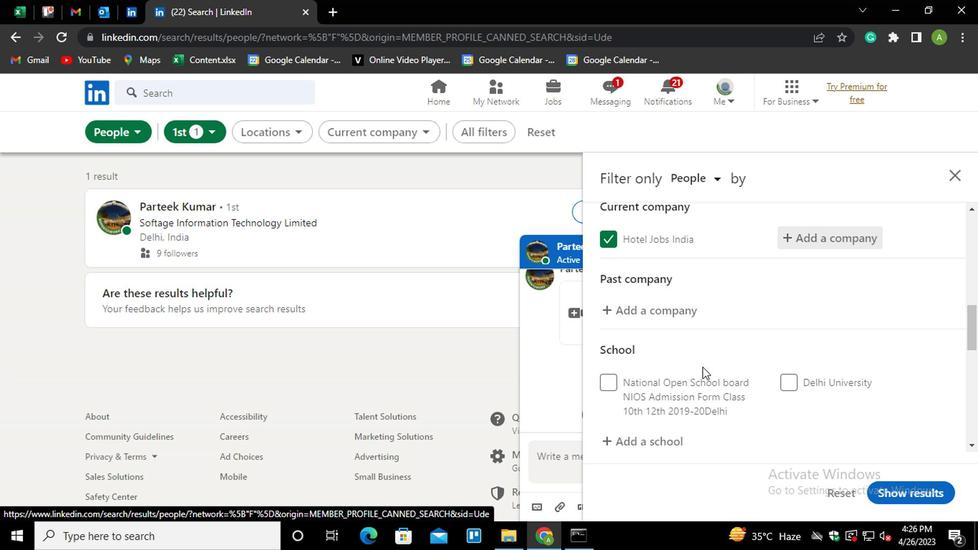 
Action: Mouse moved to (632, 367)
Screenshot: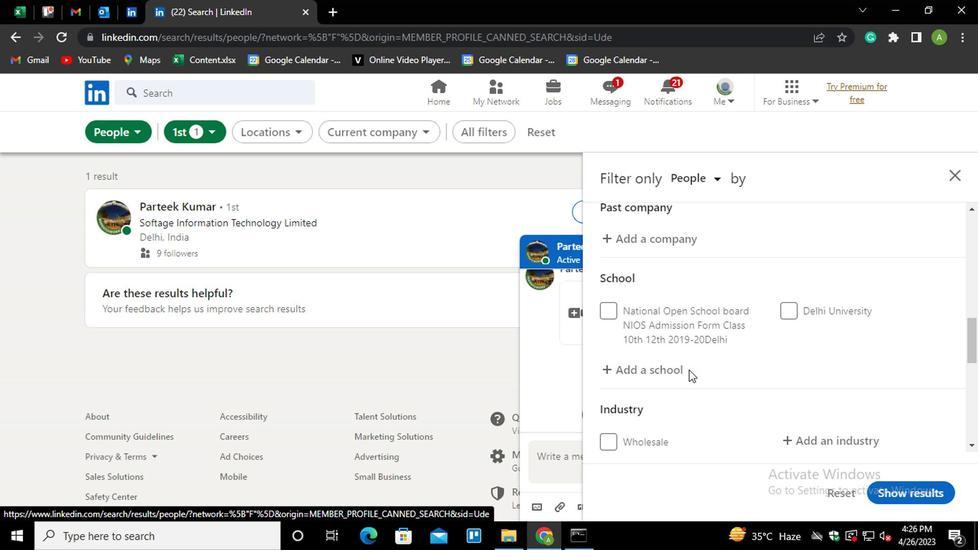 
Action: Mouse pressed left at (632, 367)
Screenshot: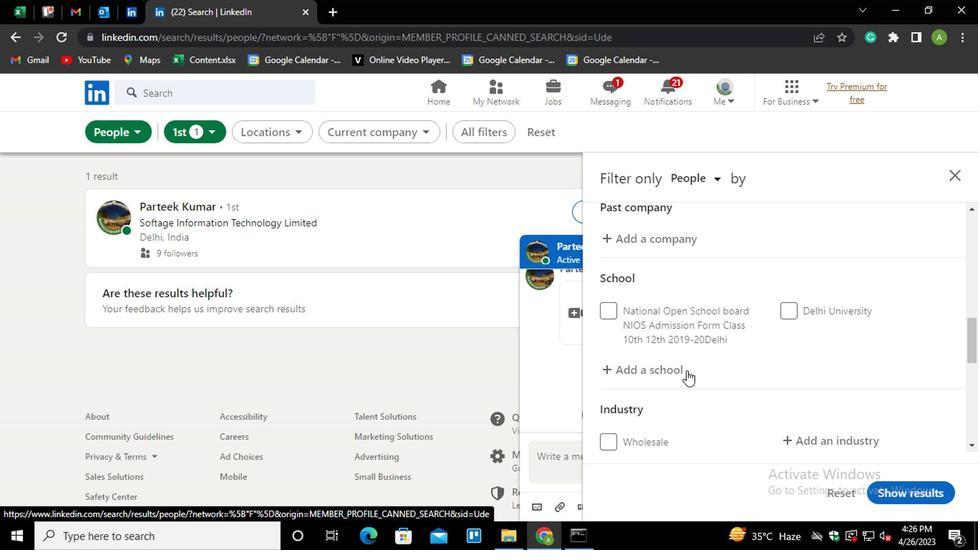 
Action: Mouse moved to (641, 367)
Screenshot: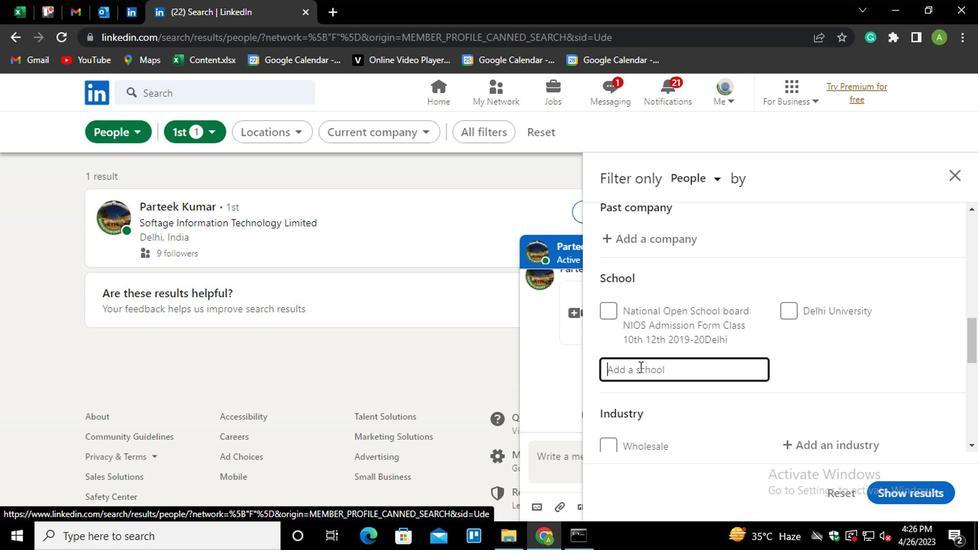 
Action: Mouse pressed left at (641, 367)
Screenshot: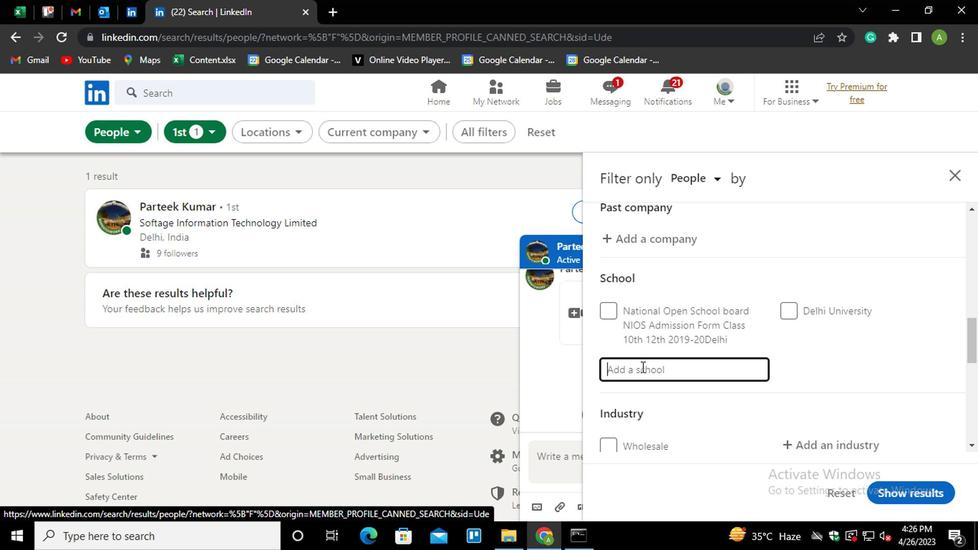 
Action: Key pressed <Key.shift>SS<Key.shift_r><Key.shift_r><Key.shift_r><Key.shift_r><Key.shift_r><Key.shift_r><Key.shift_r><Key.shift_r><Key.shift_r><Key.shift_r><Key.shift_r><Key.shift_r><Key.shift_r><Key.shift_r><Key.shift_r><Key.shift_r><Key.shift_r><Key.shift_r>VP<Key.shift>S<Key.down><Key.enter>
Screenshot: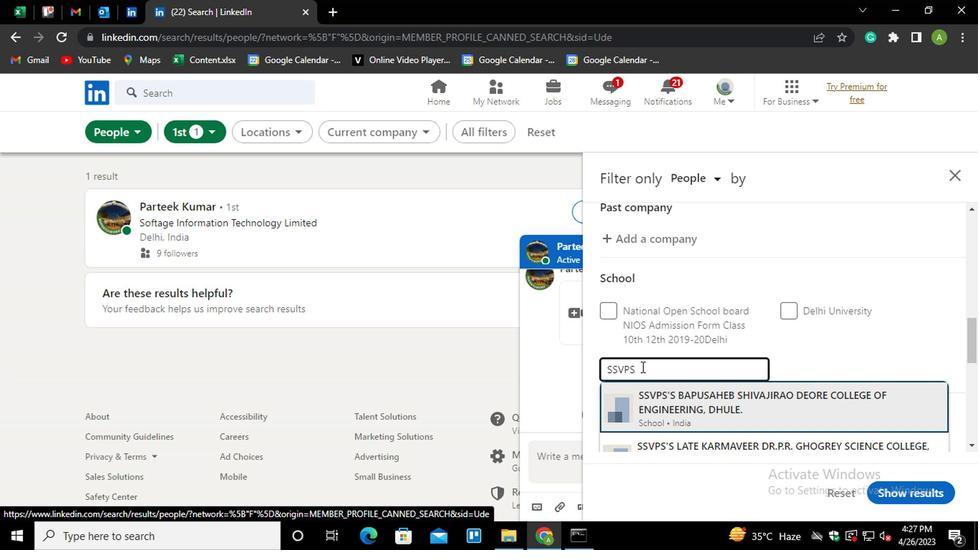 
Action: Mouse moved to (645, 364)
Screenshot: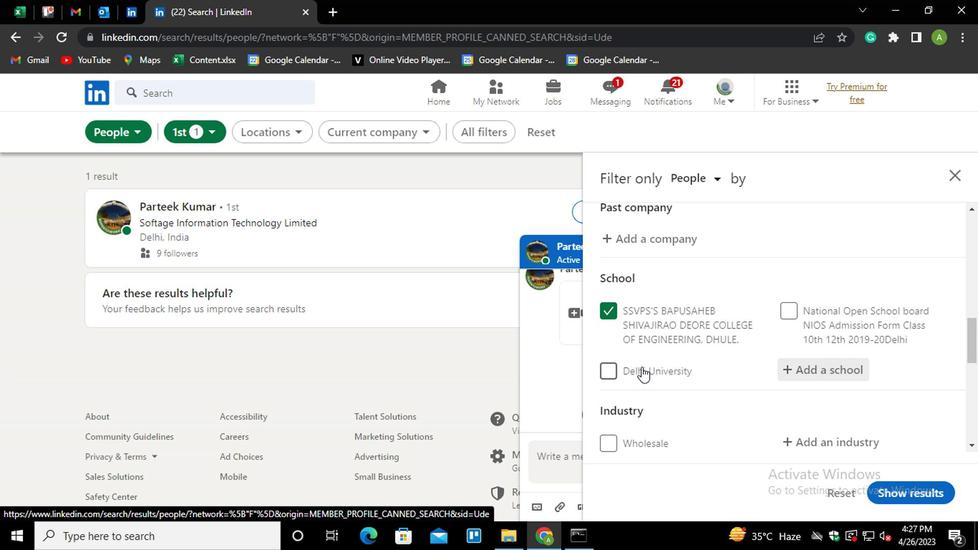 
Action: Mouse scrolled (645, 363) with delta (0, 0)
Screenshot: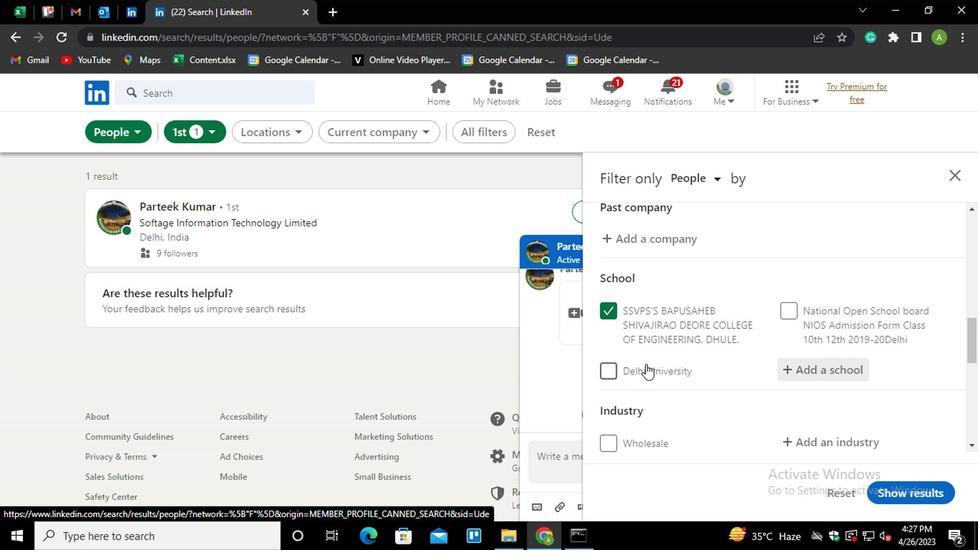 
Action: Mouse moved to (815, 372)
Screenshot: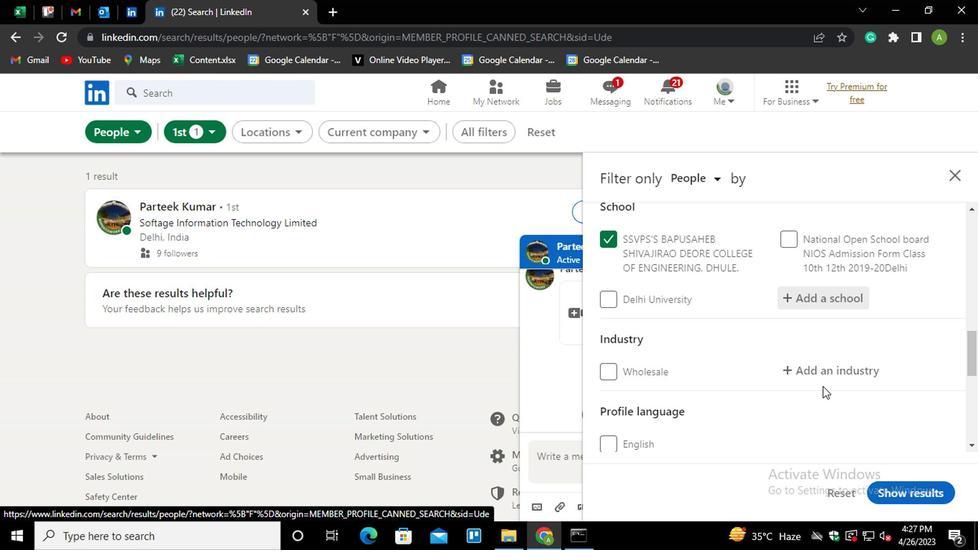 
Action: Mouse pressed left at (815, 372)
Screenshot: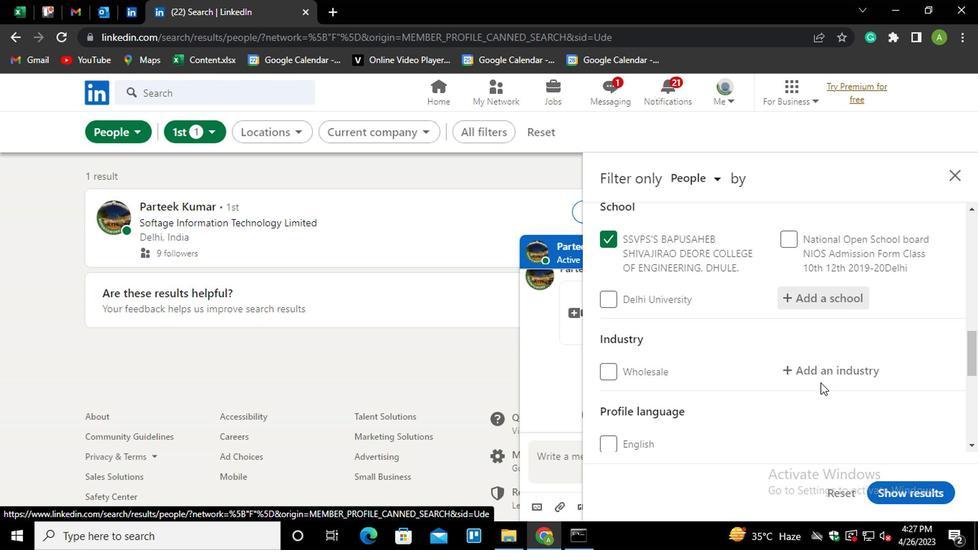 
Action: Mouse moved to (823, 369)
Screenshot: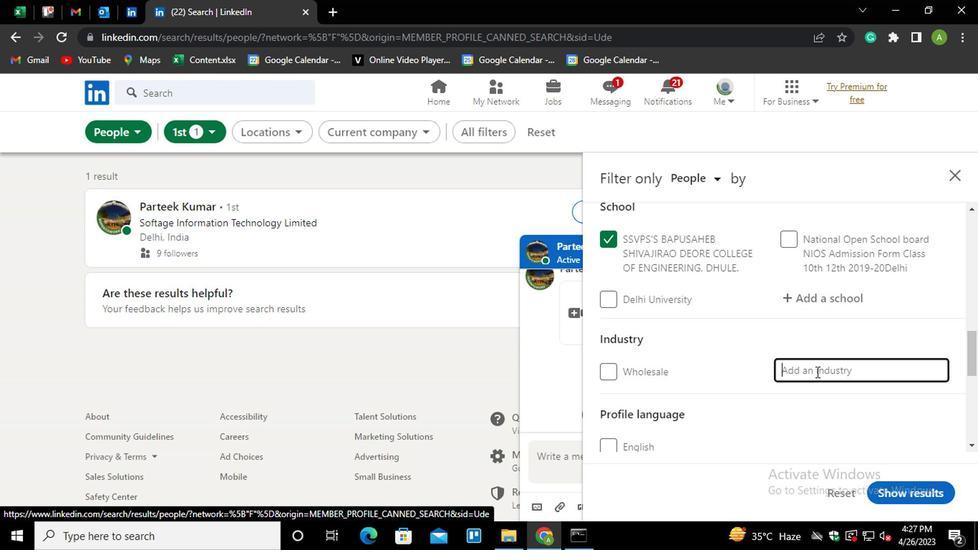 
Action: Mouse pressed left at (823, 369)
Screenshot: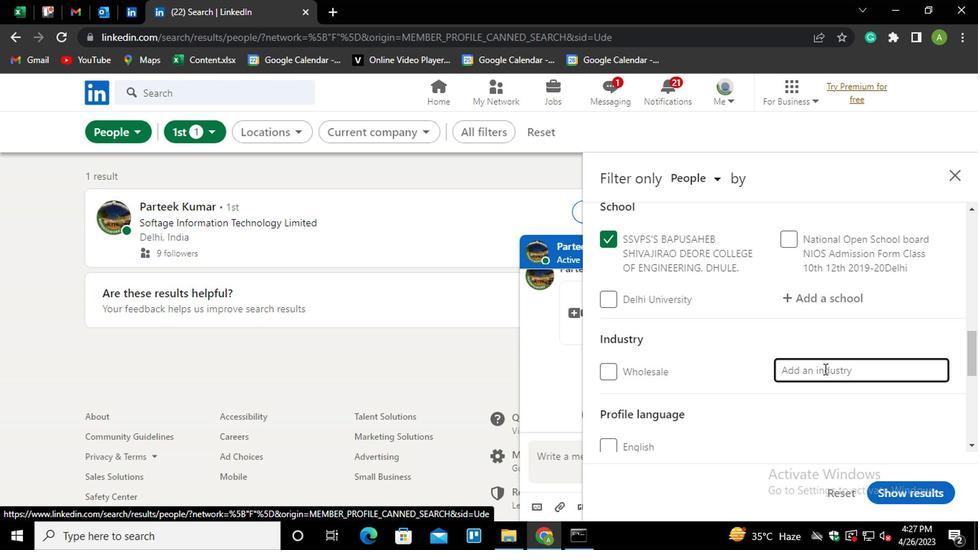 
Action: Mouse moved to (846, 356)
Screenshot: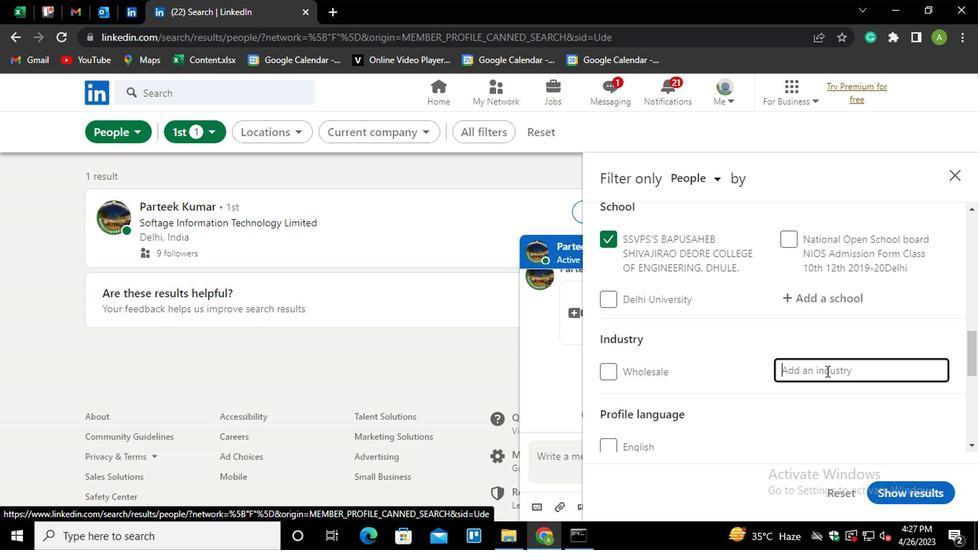 
Action: Key pressed <Key.shift>SUGA<Key.down><Key.enter>
Screenshot: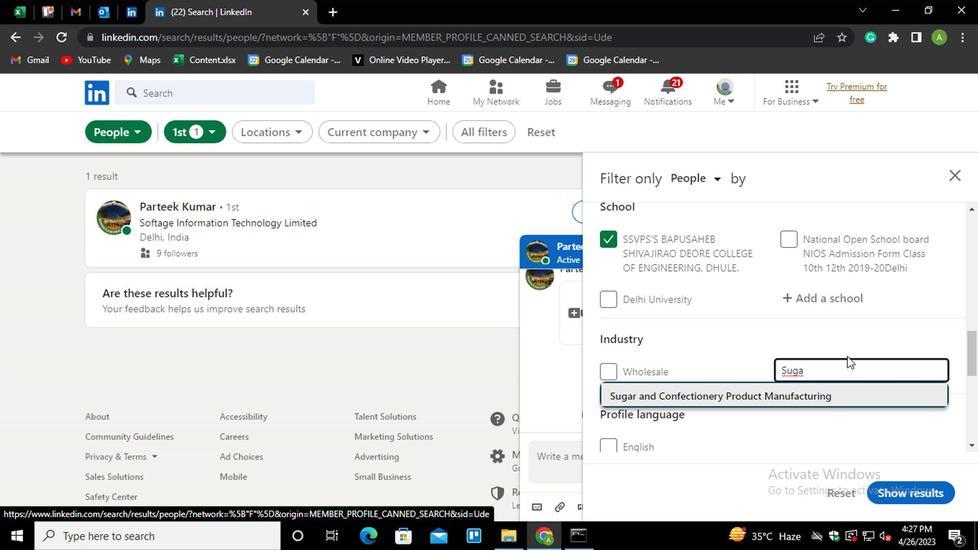 
Action: Mouse moved to (871, 340)
Screenshot: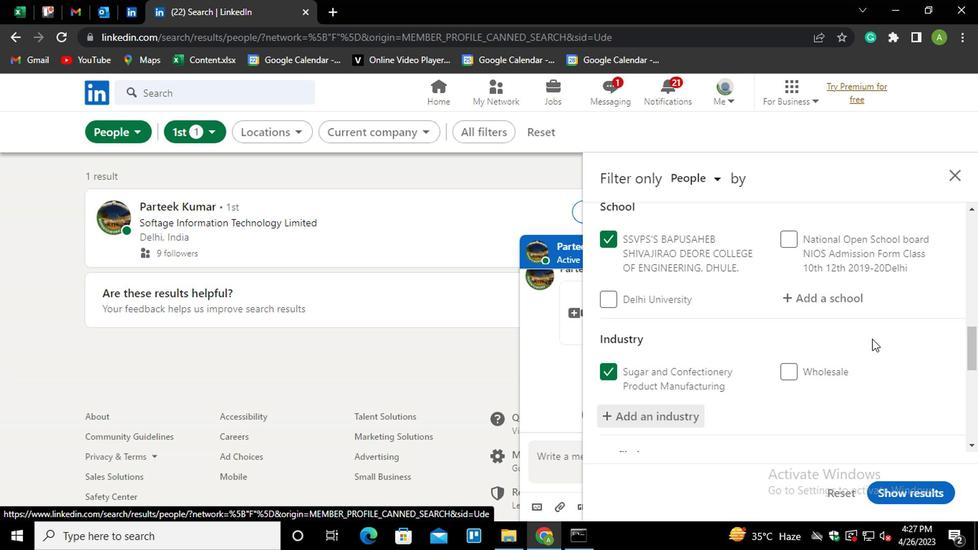 
Action: Mouse scrolled (871, 339) with delta (0, -1)
Screenshot: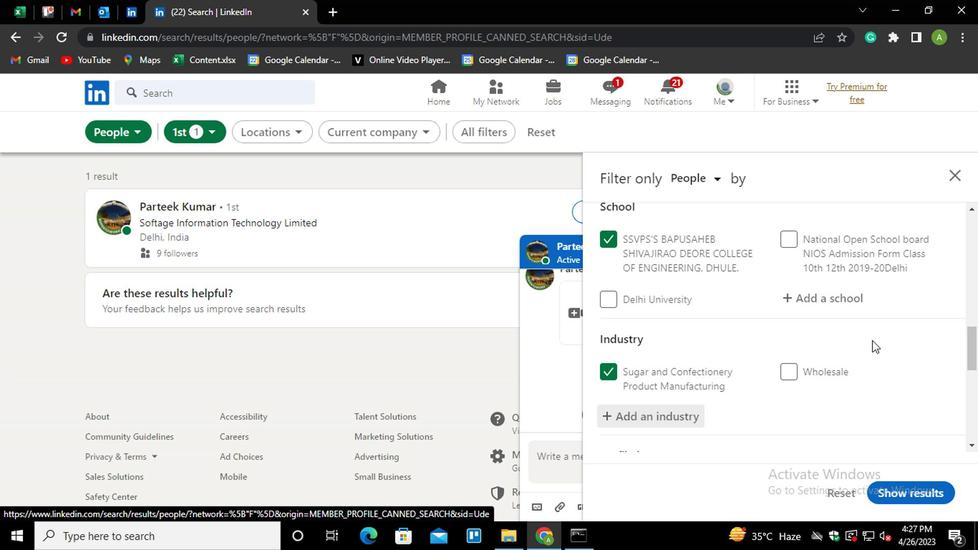 
Action: Mouse scrolled (871, 339) with delta (0, -1)
Screenshot: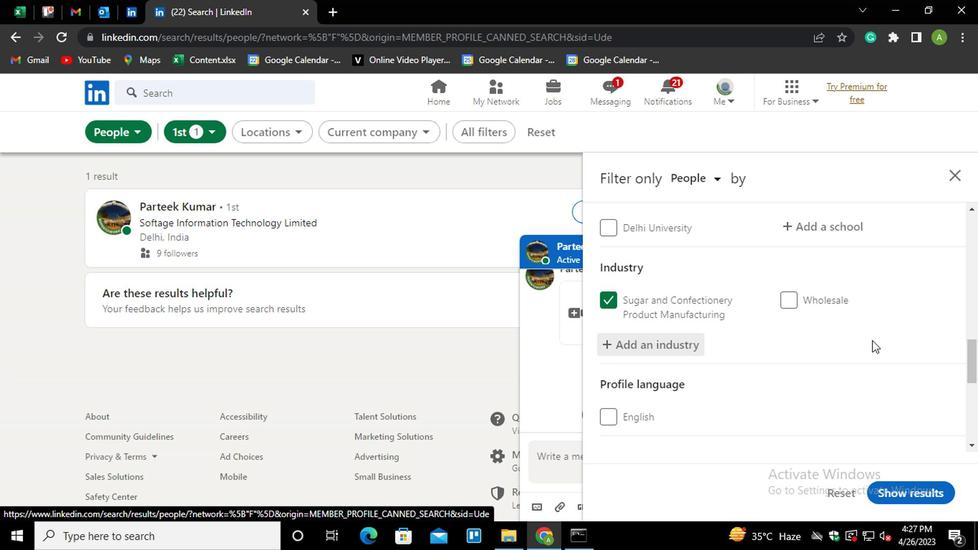
Action: Mouse moved to (652, 366)
Screenshot: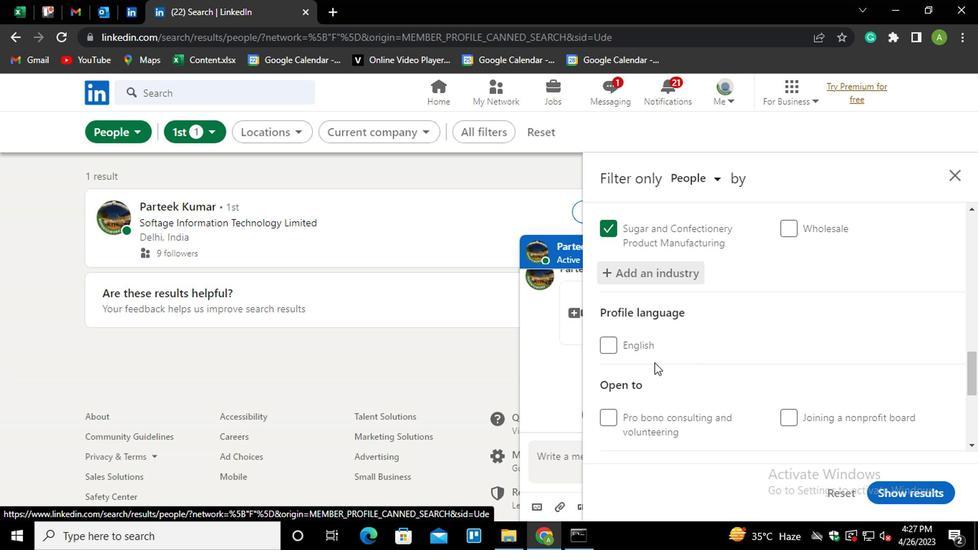 
Action: Mouse scrolled (652, 365) with delta (0, 0)
Screenshot: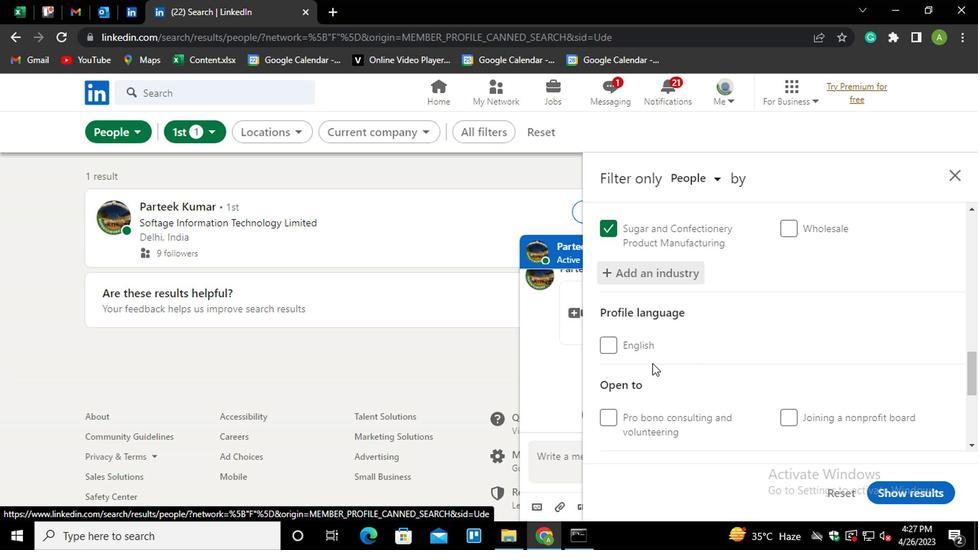 
Action: Mouse moved to (657, 367)
Screenshot: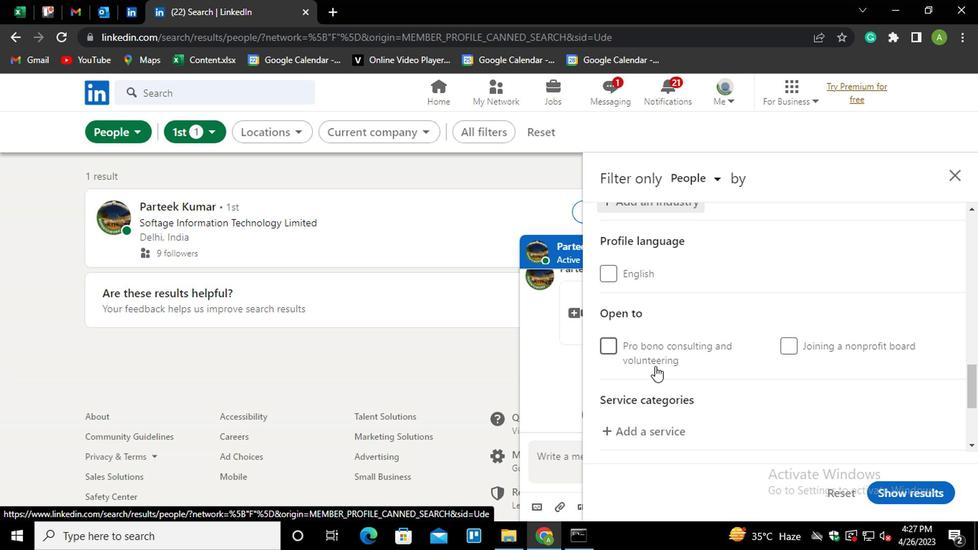
Action: Mouse scrolled (657, 366) with delta (0, -1)
Screenshot: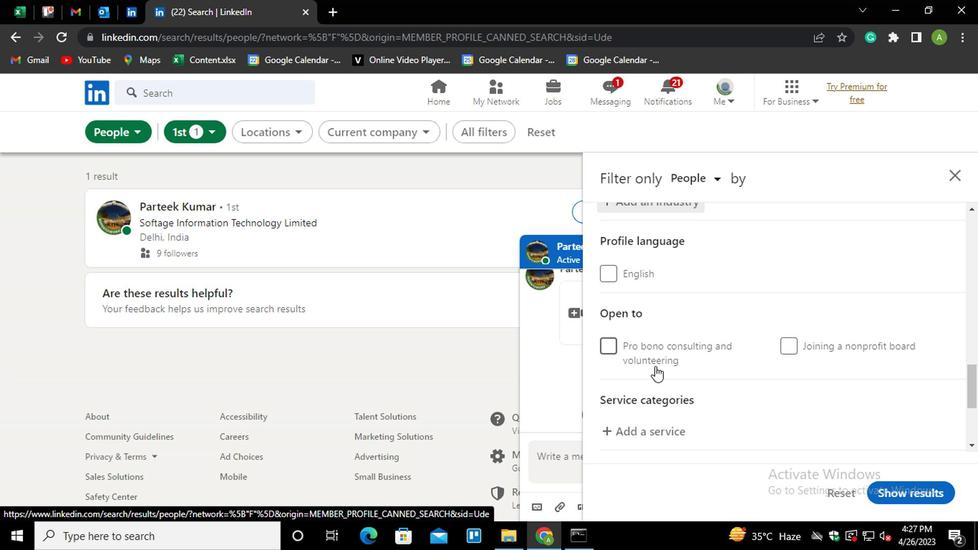 
Action: Mouse moved to (661, 361)
Screenshot: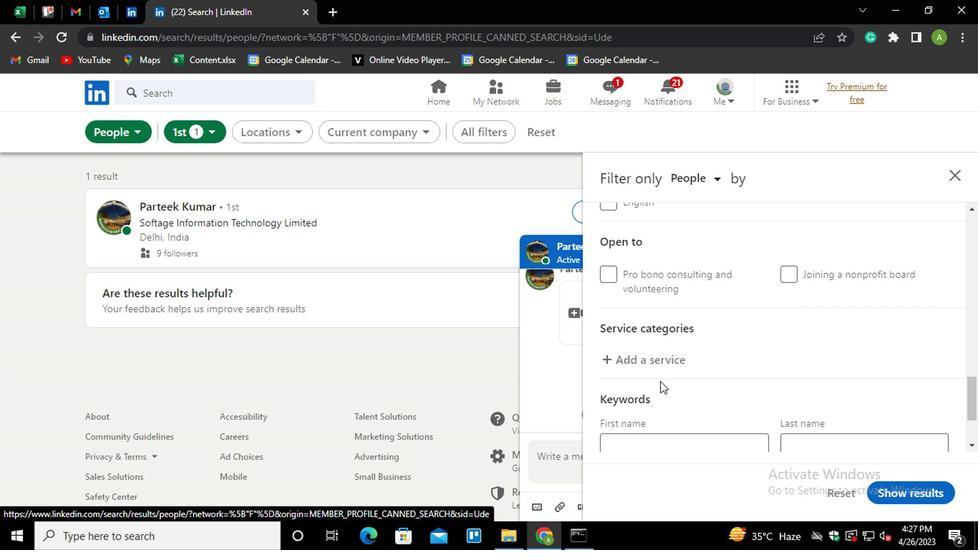 
Action: Mouse pressed left at (661, 361)
Screenshot: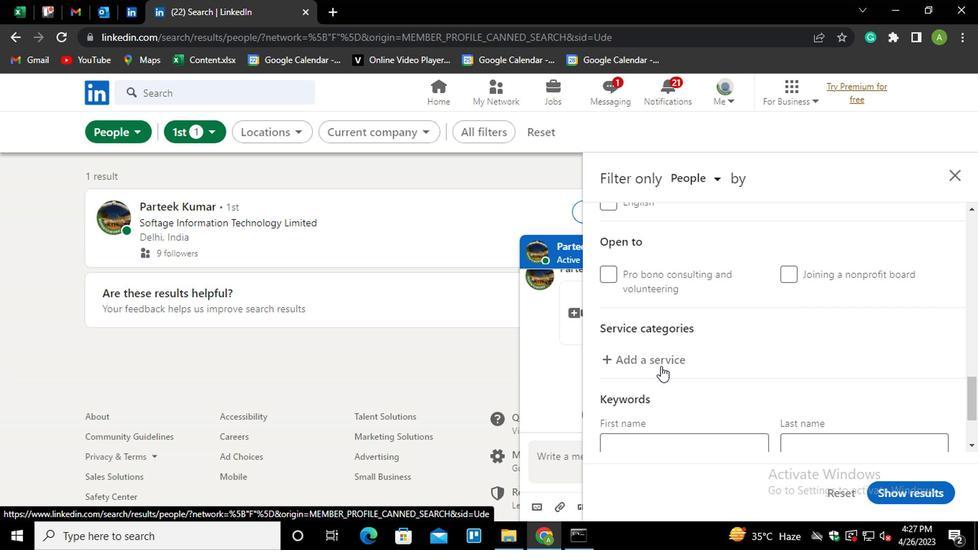 
Action: Mouse moved to (666, 361)
Screenshot: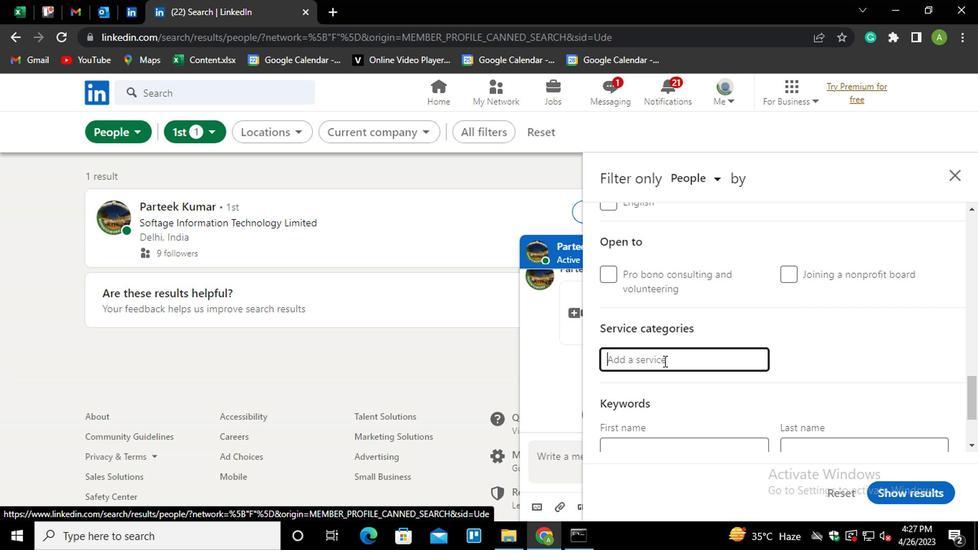 
Action: Mouse pressed left at (666, 361)
Screenshot: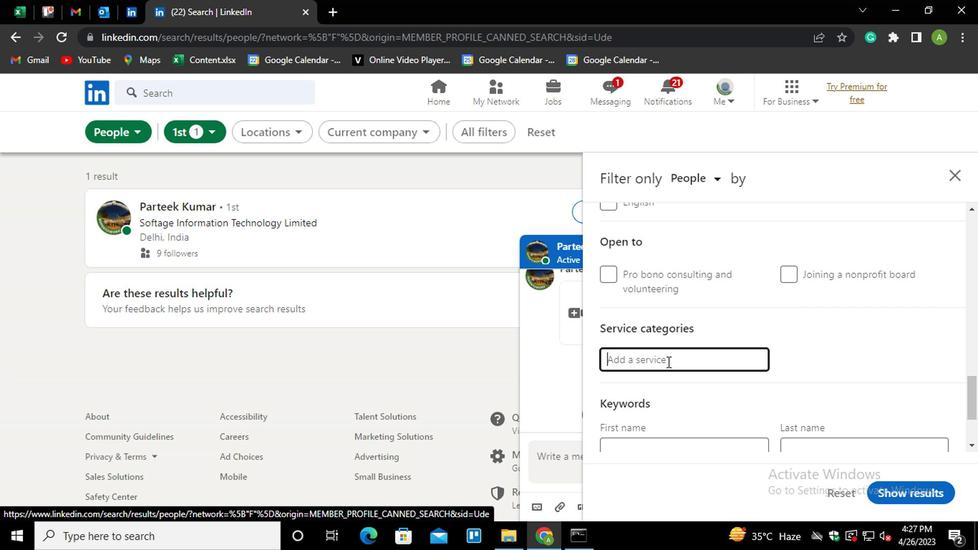 
Action: Key pressed <Key.shift>SUPPORT<Key.shift>T<Key.backspace><Key.down><Key.down><Key.up><Key.down><Key.down><Key.down><Key.down><Key.down><Key.down><Key.down><Key.down><Key.down><Key.down><Key.down><Key.space><Key.shift>TEACHNIV<Key.backspace>CAL<Key.space><Key.shift>WRITING
Screenshot: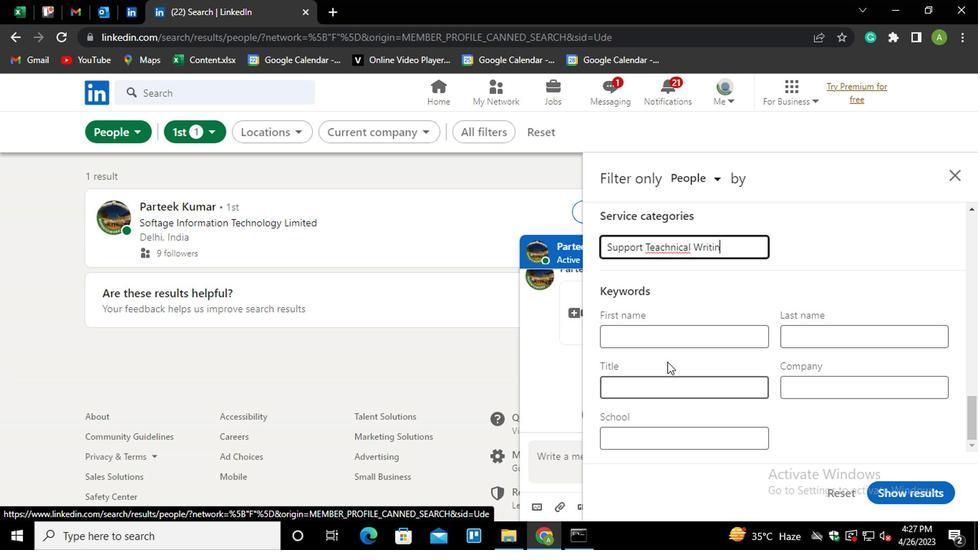 
Action: Mouse moved to (675, 394)
Screenshot: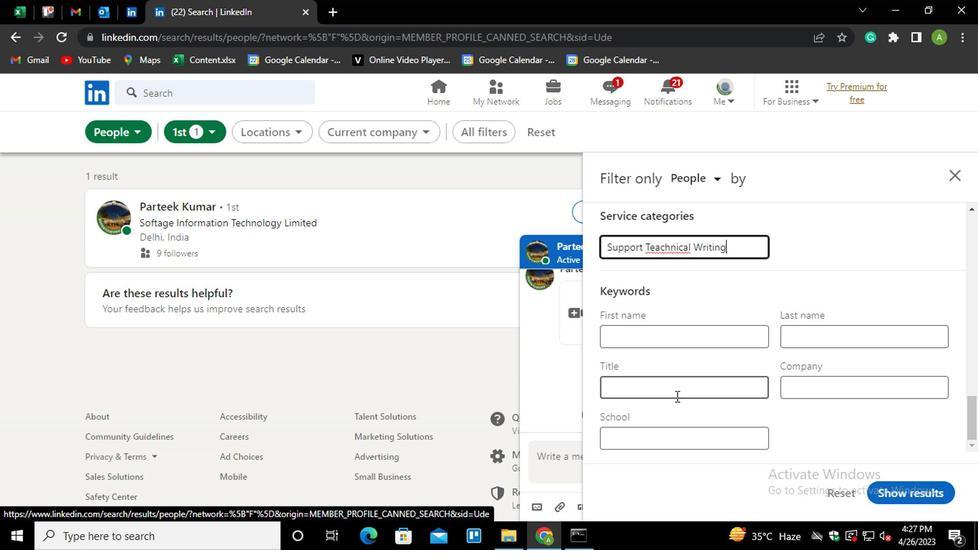 
Action: Mouse pressed left at (675, 394)
Screenshot: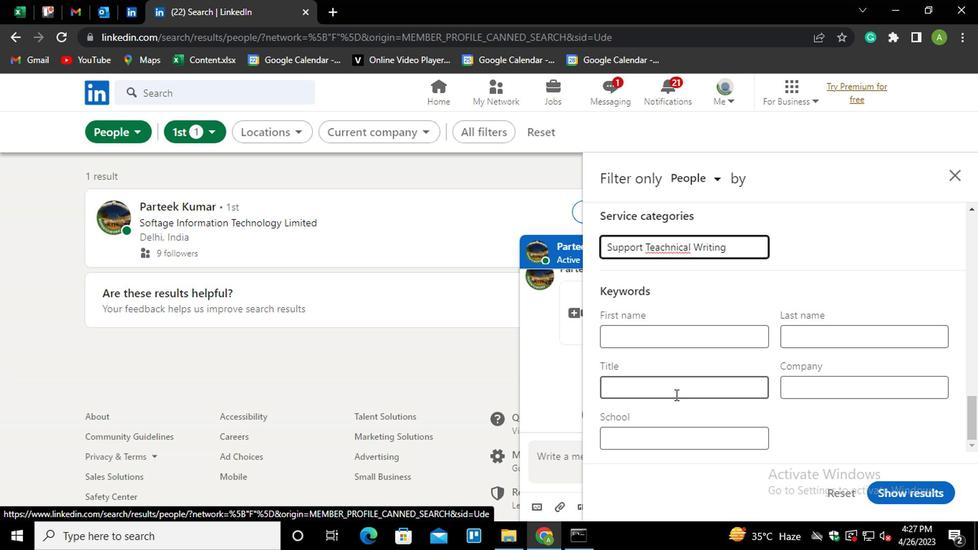 
Action: Mouse moved to (673, 394)
Screenshot: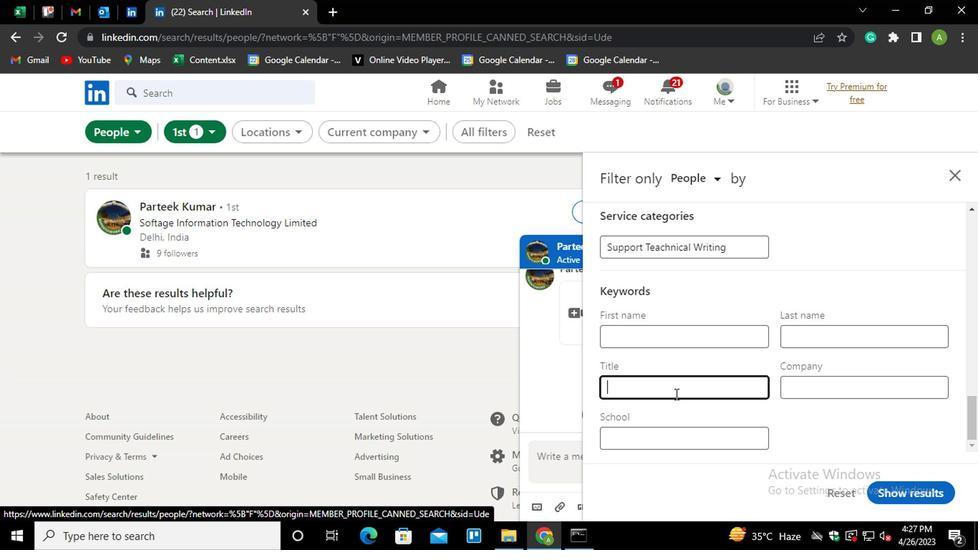 
Action: Key pressed <Key.shift><Key.shift><Key.shift>MEA<Key.backspace>CHANICAL<Key.space><Key.shift>ENGINEER
Screenshot: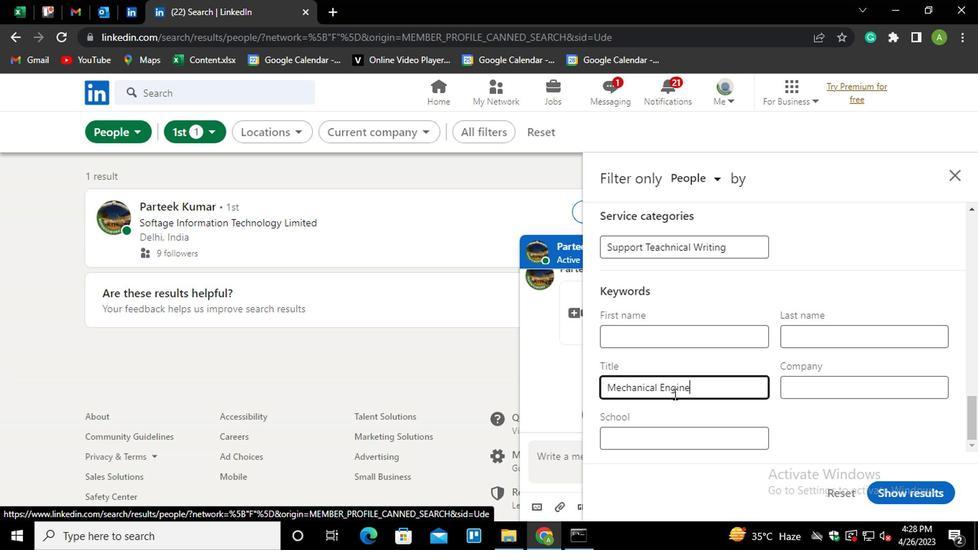 
Action: Mouse moved to (835, 425)
Screenshot: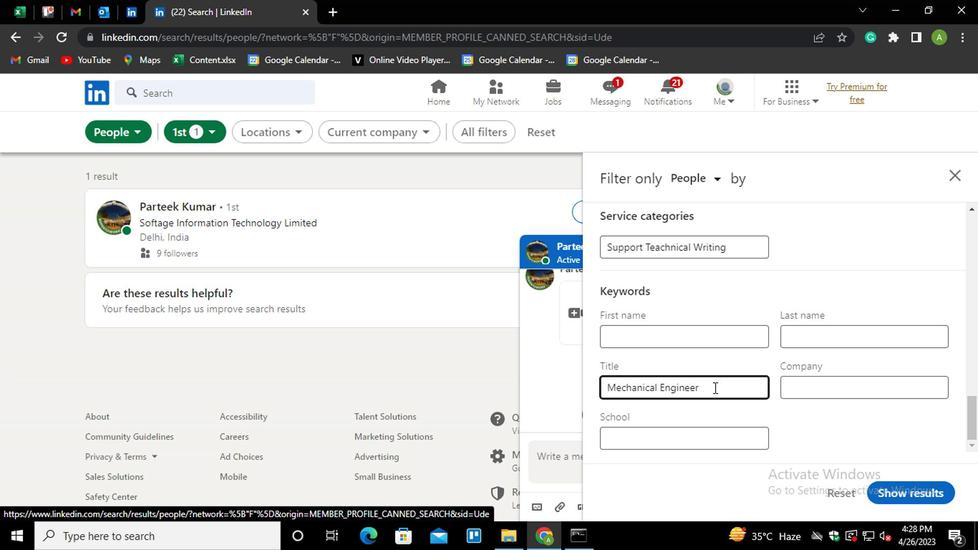 
Action: Mouse pressed left at (835, 425)
Screenshot: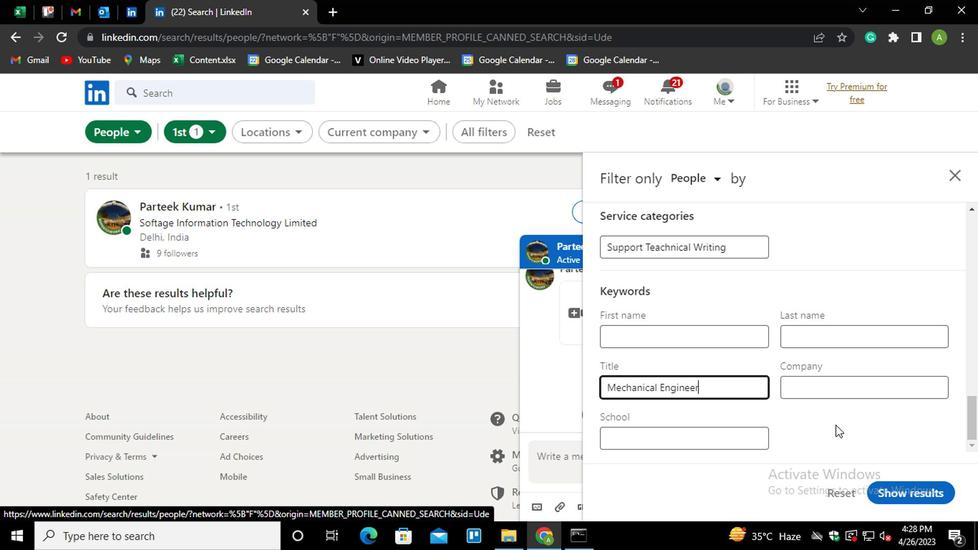 
Action: Mouse moved to (912, 485)
Screenshot: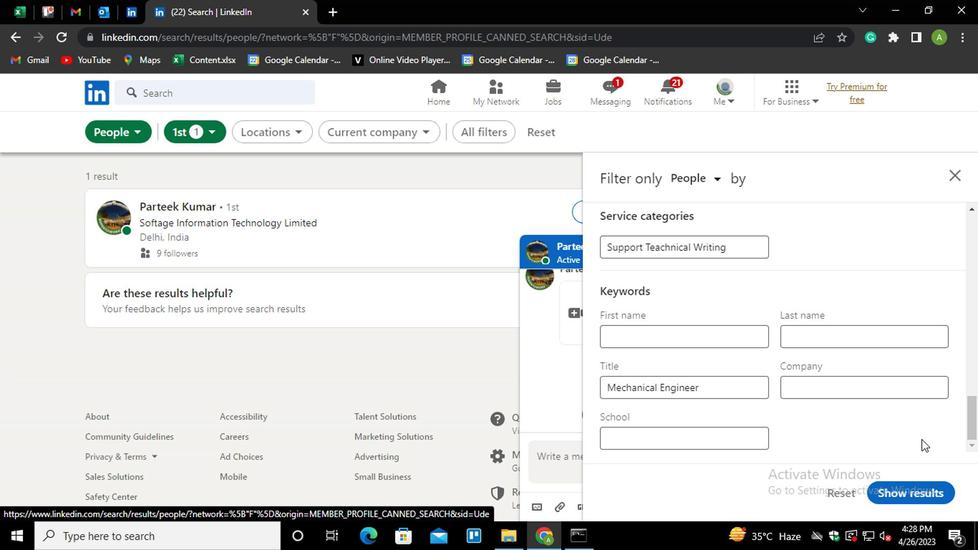
Action: Mouse pressed left at (912, 485)
Screenshot: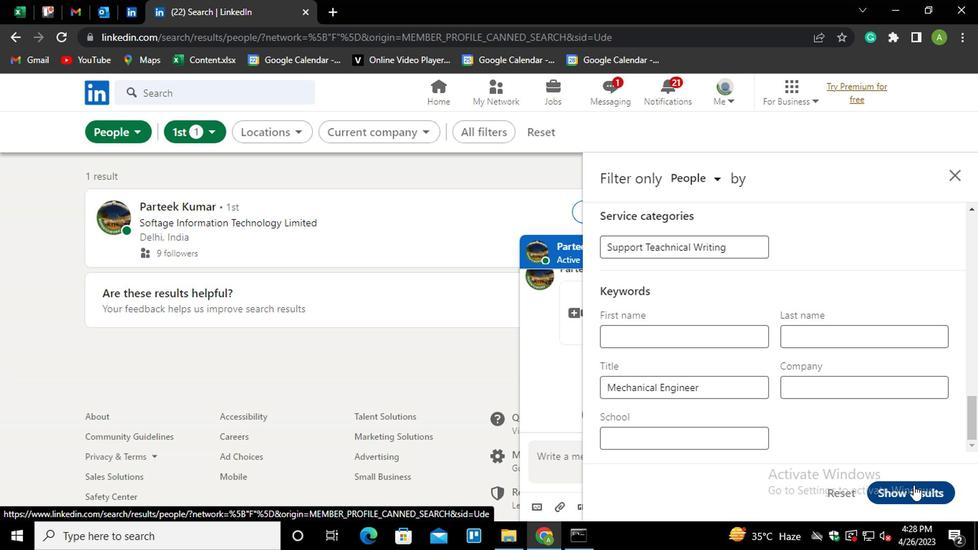 
